 Task: In the Contact  Harper.Jackson@tiffanyandco.com, Create email and send with subject: 'A Glimpse into the Future: Meet Our Disruptive Offering', and with mail content 'Hello,_x000D_
Unlock your full potential with our game-changing solution. Embrace the possibilities and embark on a journey of growth and success in your industry._x000D_
Regards', attach the document: Business_plan.docx and insert image: visitingcard.jpg. Below Regards, write Instagram and insert the URL: 'www.instagram.com'. Mark checkbox to create task to follow up : In 1 month. Logged in from softage.4@softage.net
Action: Mouse moved to (80, 67)
Screenshot: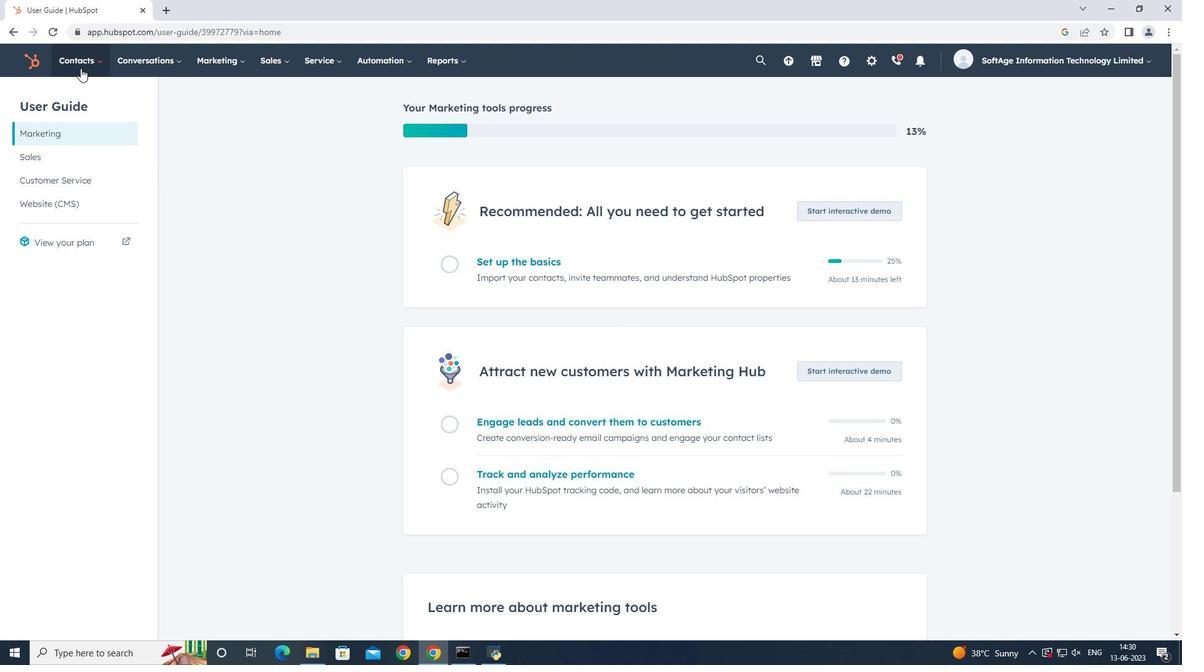 
Action: Mouse pressed left at (80, 67)
Screenshot: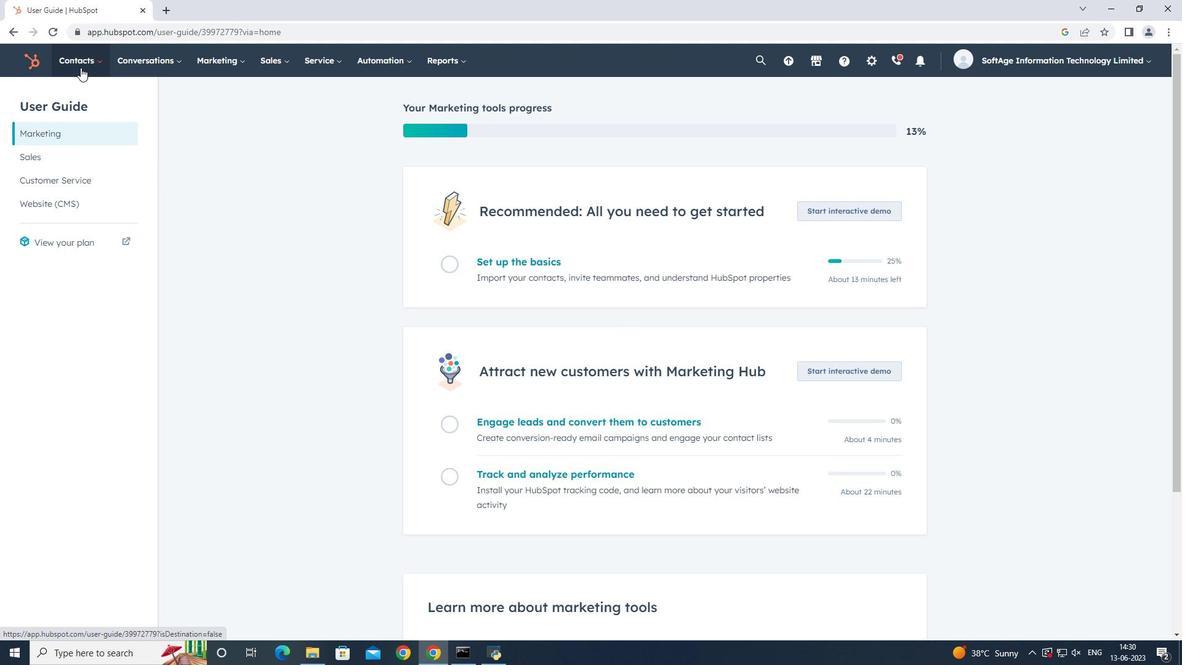 
Action: Mouse moved to (83, 93)
Screenshot: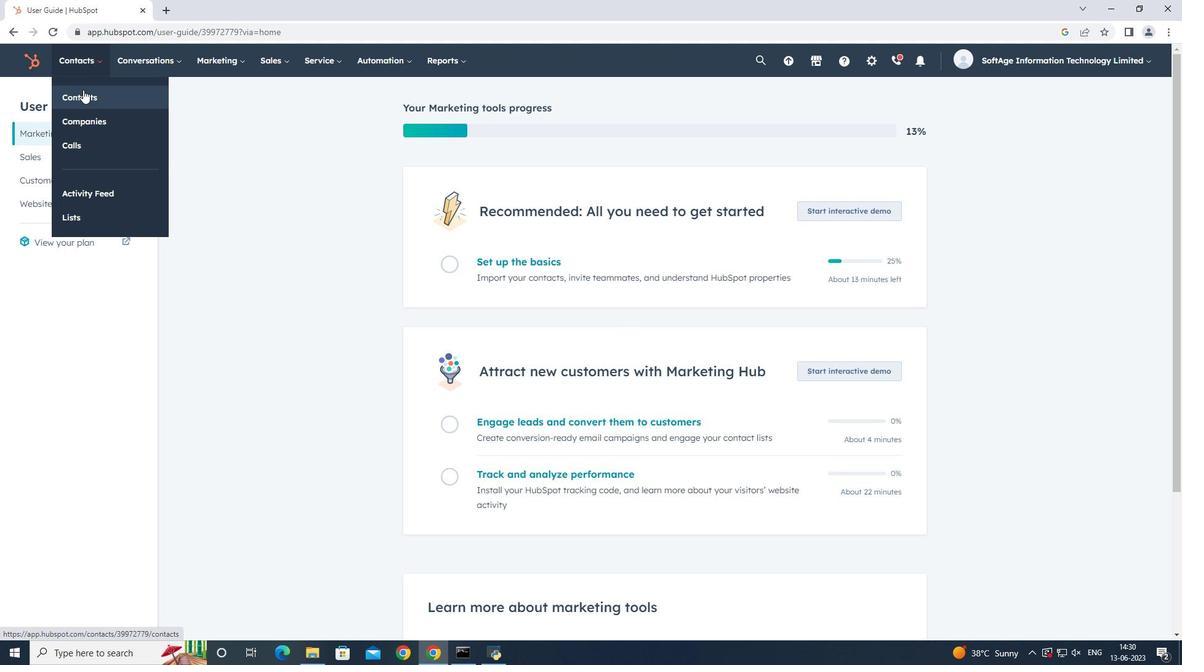 
Action: Mouse pressed left at (83, 93)
Screenshot: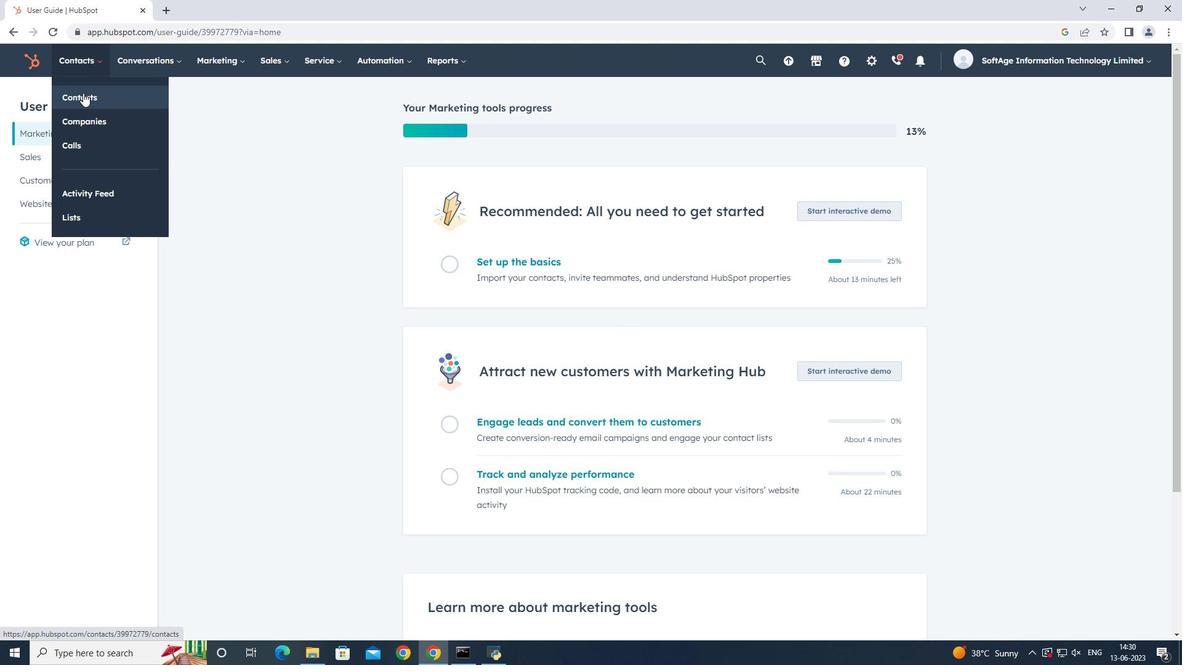 
Action: Mouse moved to (108, 200)
Screenshot: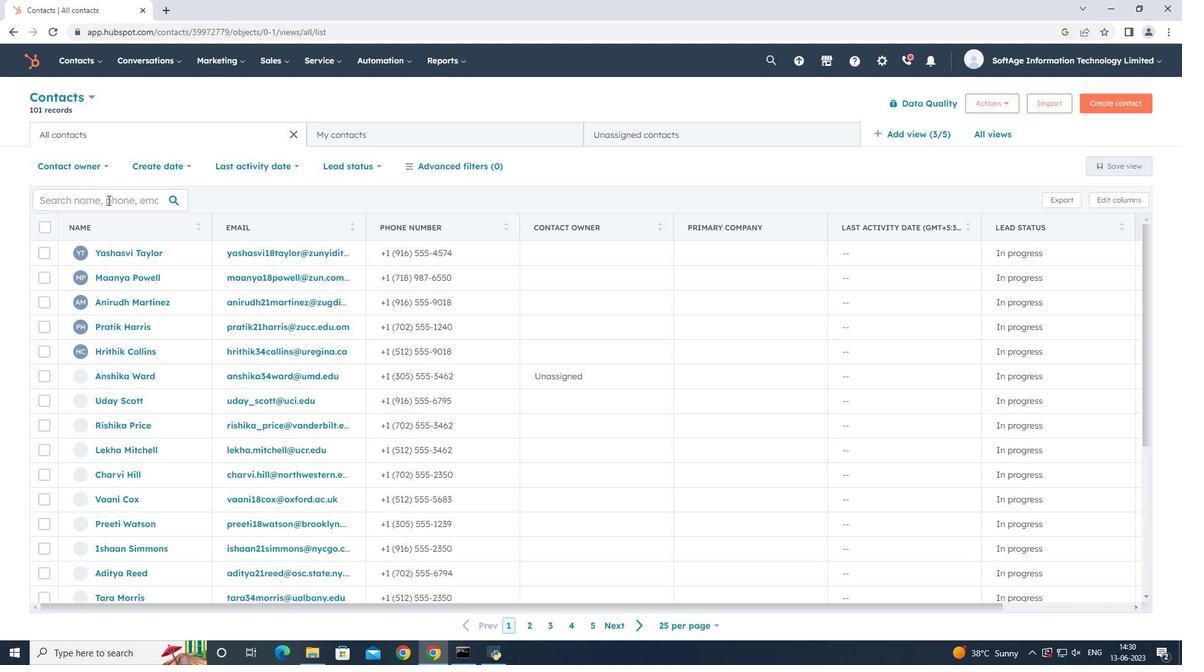 
Action: Mouse pressed left at (108, 200)
Screenshot: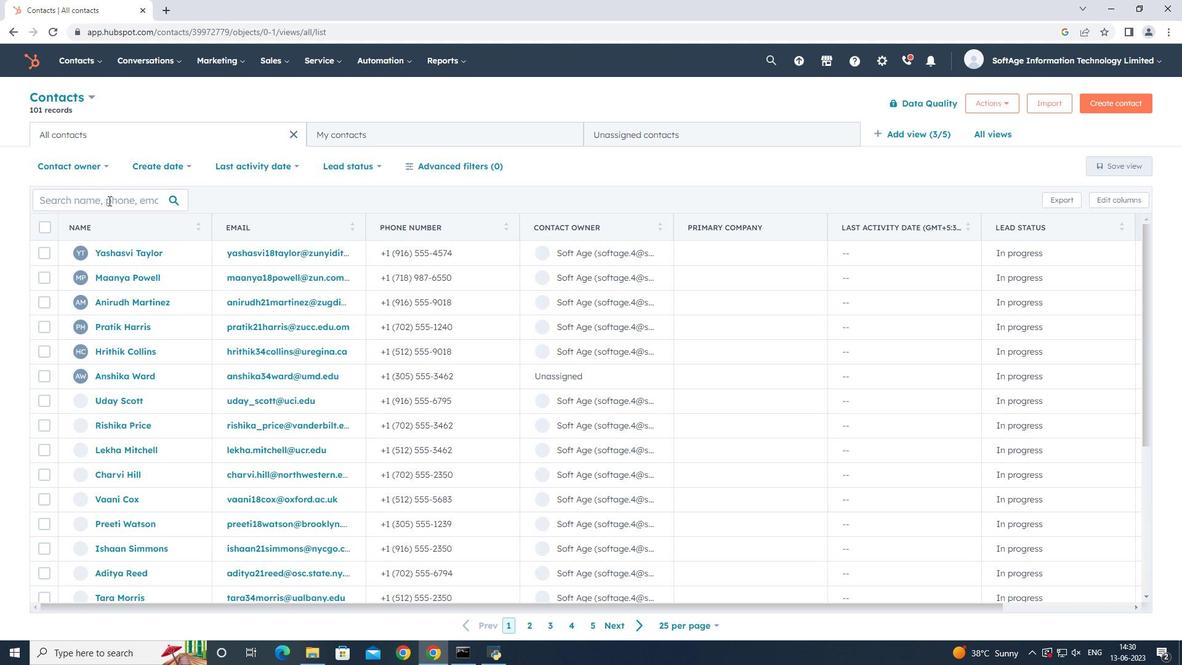 
Action: Mouse moved to (104, 202)
Screenshot: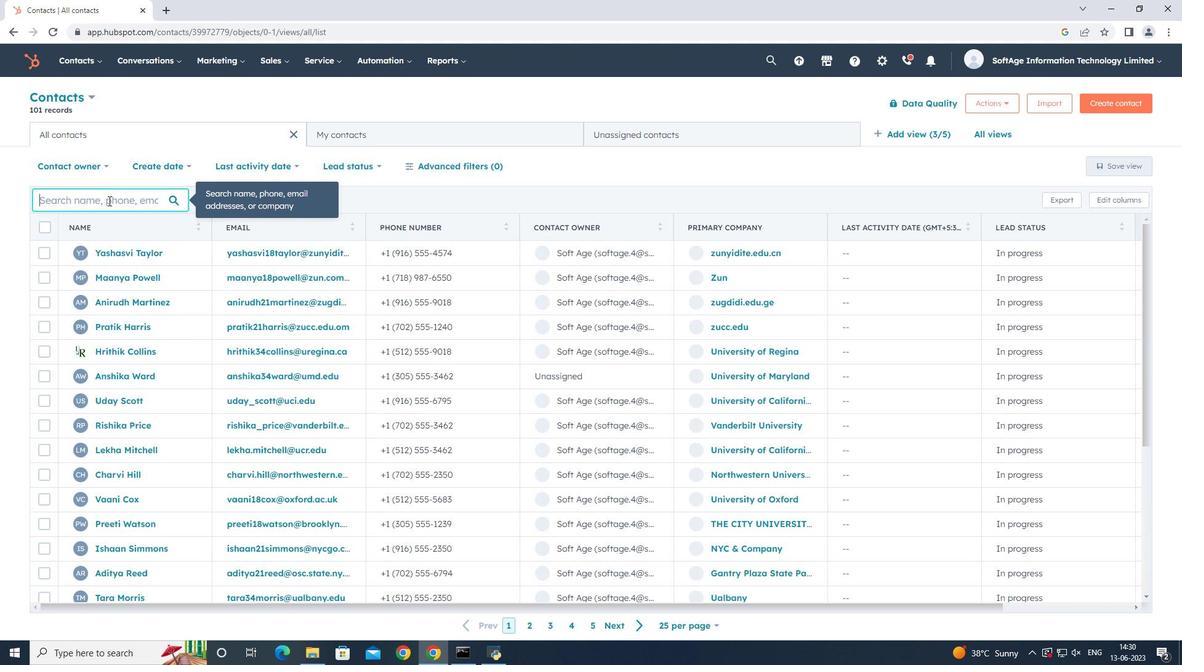 
Action: Key pressed <Key.shift>Harper
Screenshot: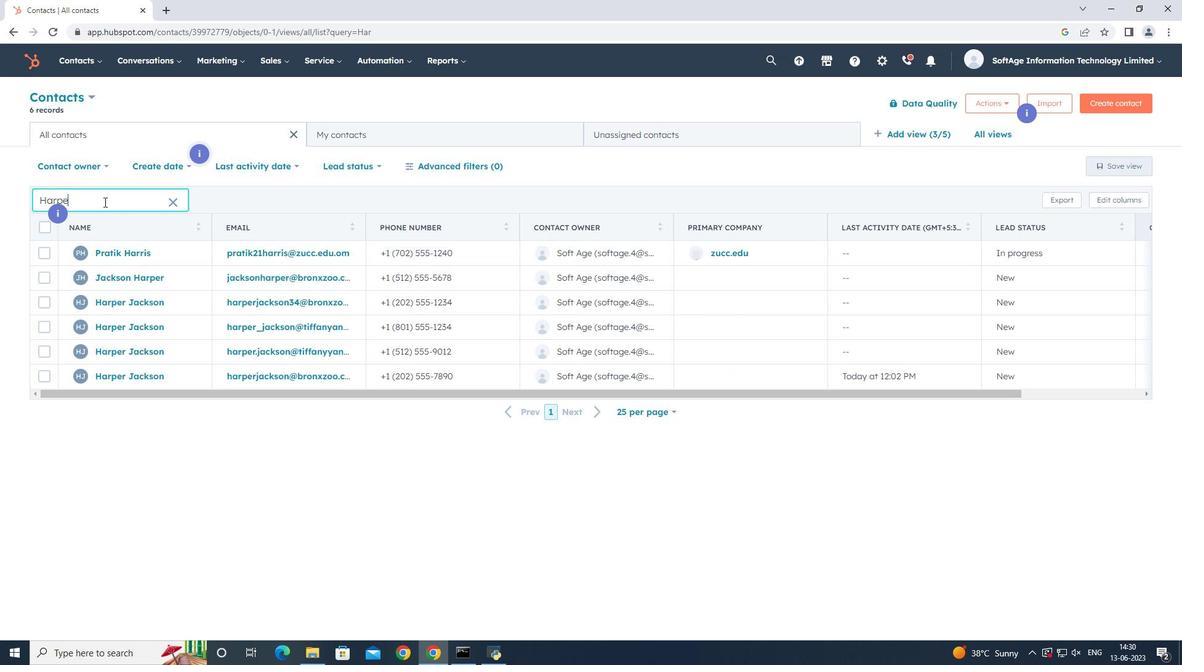 
Action: Mouse moved to (121, 325)
Screenshot: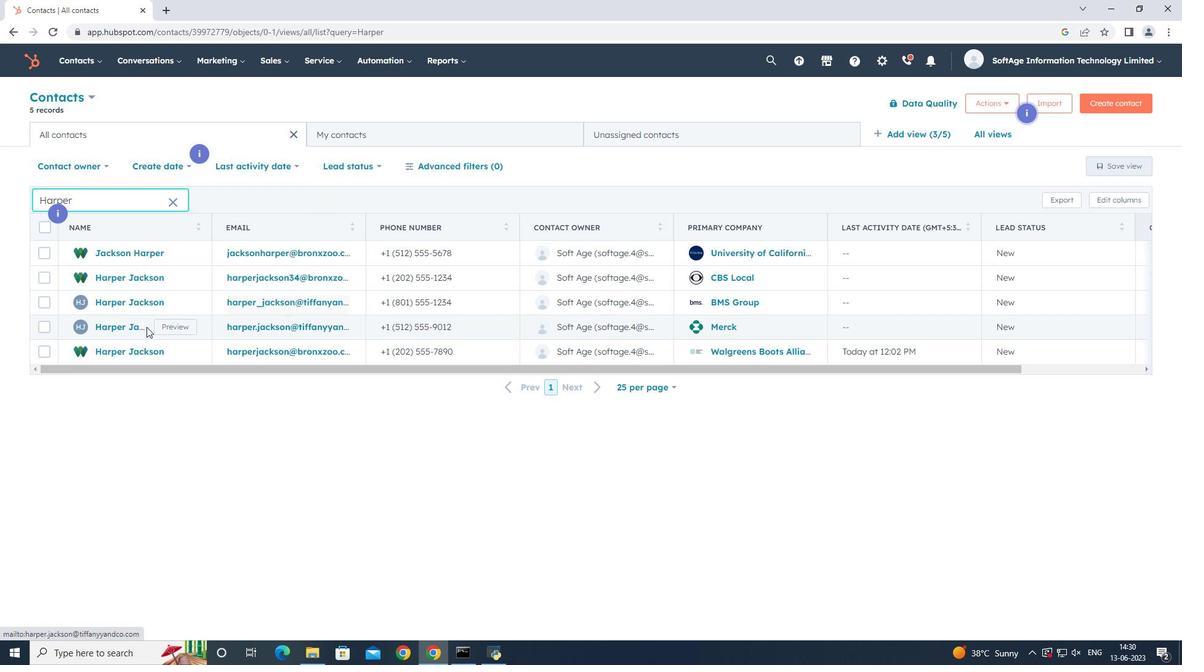 
Action: Mouse pressed left at (121, 325)
Screenshot: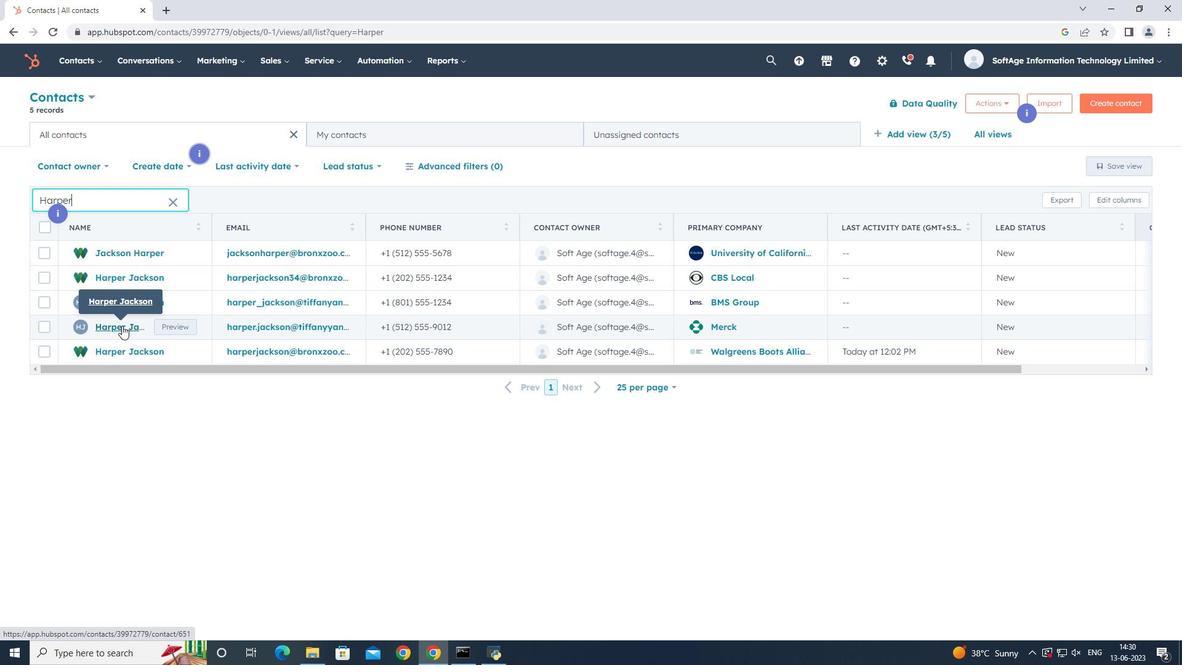 
Action: Mouse moved to (89, 200)
Screenshot: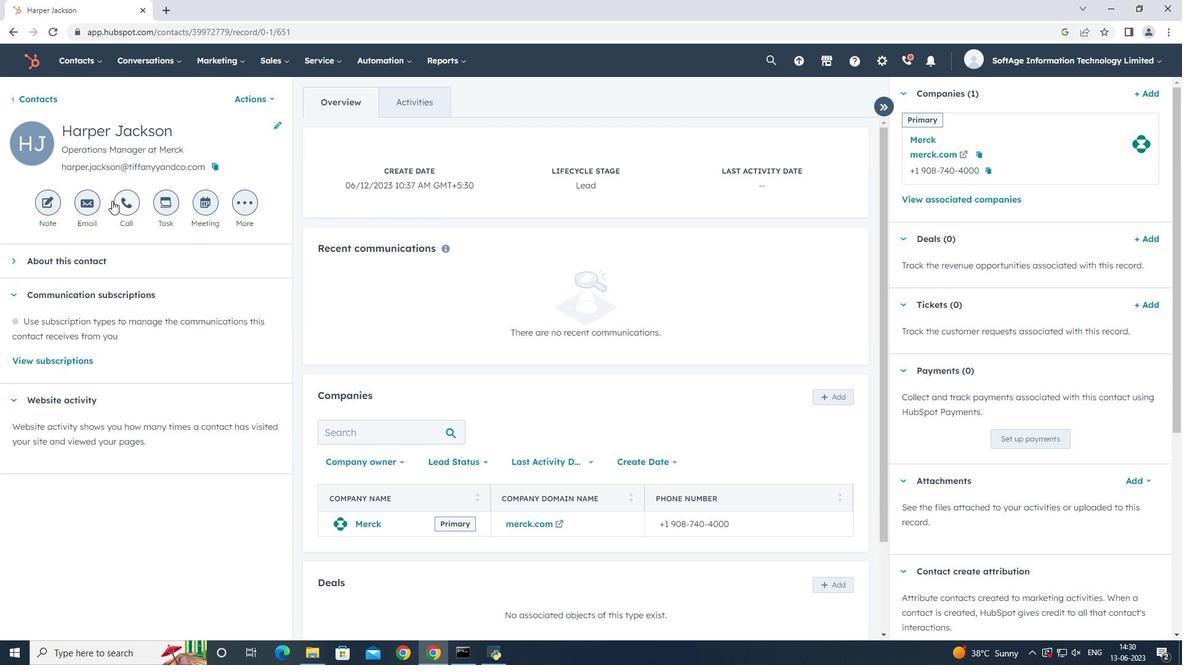 
Action: Mouse pressed left at (89, 200)
Screenshot: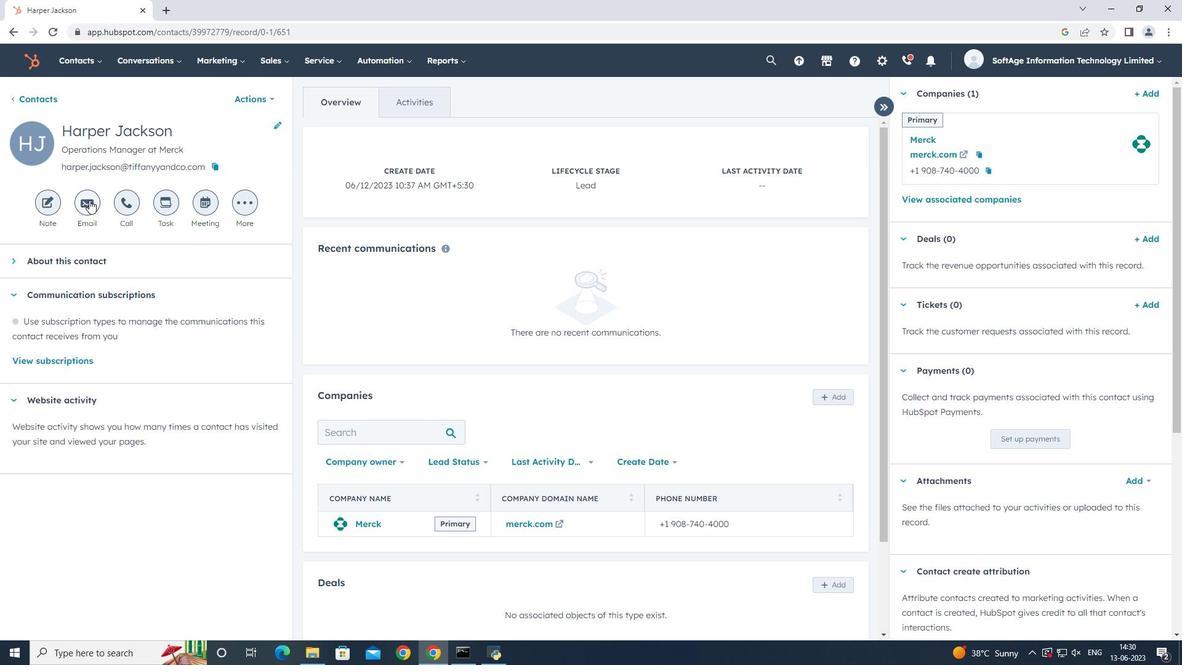 
Action: Mouse moved to (603, 435)
Screenshot: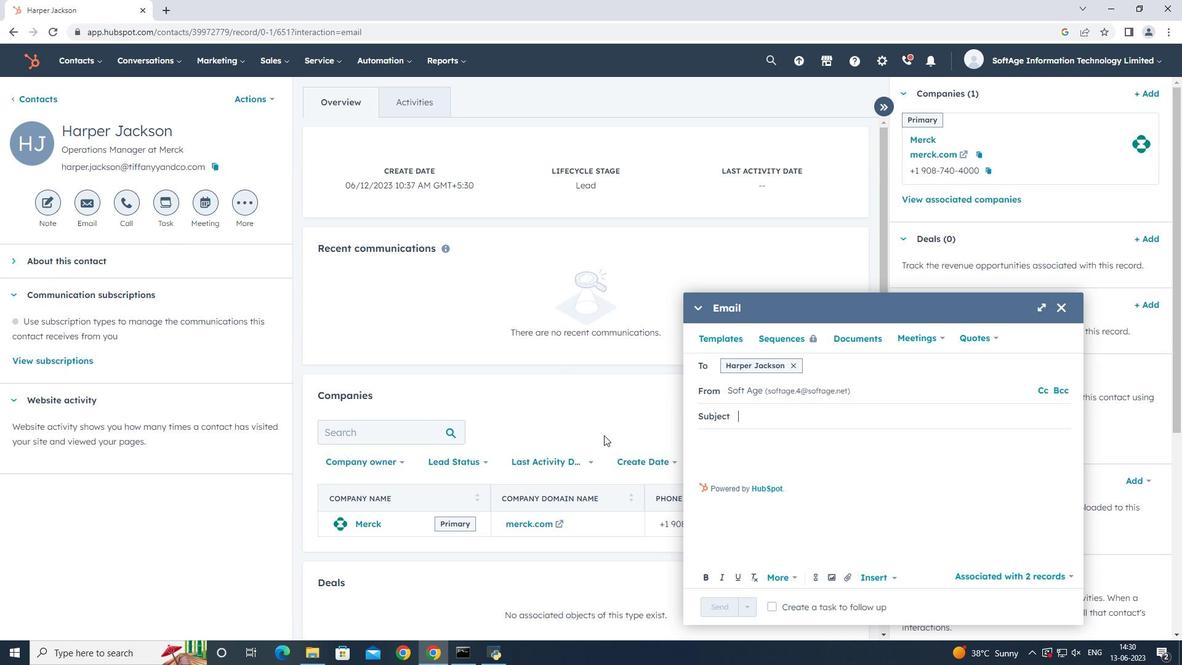 
Action: Key pressed <Key.shift>A<Key.space><Key.shift><Key.shift><Key.shift>Glimpse<Key.space>into<Key.space>the<Key.space><Key.shift>Future<Key.shift_r>:<Key.space><Key.shift_r><Key.shift_r><Key.shift_r><Key.shift_r><Key.shift_r><Key.shift_r><Key.shift_r><Key.shift_r><Key.shift_r><Key.shift_r><Key.shift_r><Key.shift_r>Meet<Key.space><Key.shift_r>Our<Key.space><Key.shift>Disruptive<Key.space><Key.shift_r>Offering
Screenshot: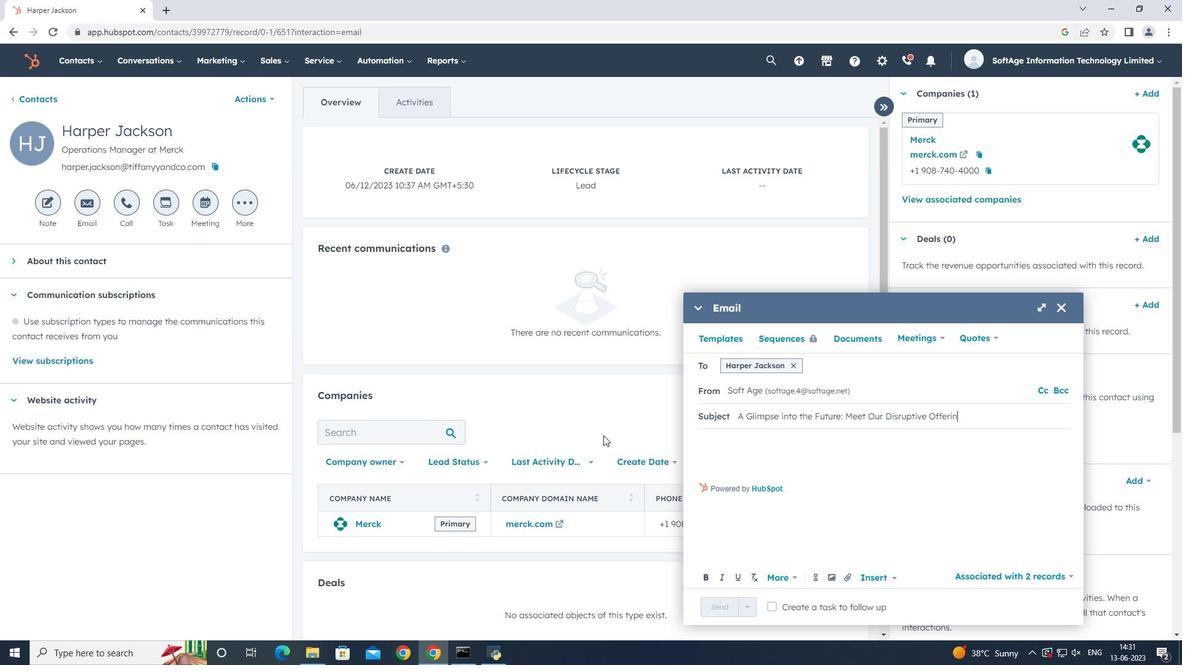 
Action: Mouse moved to (818, 446)
Screenshot: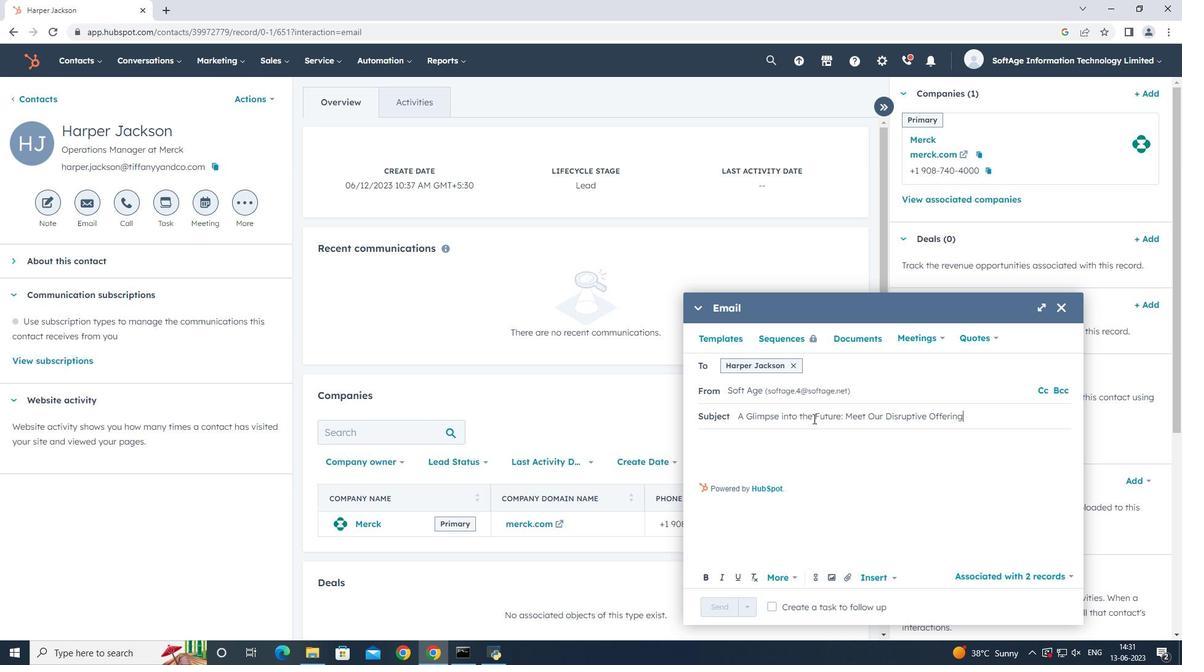 
Action: Mouse pressed left at (818, 446)
Screenshot: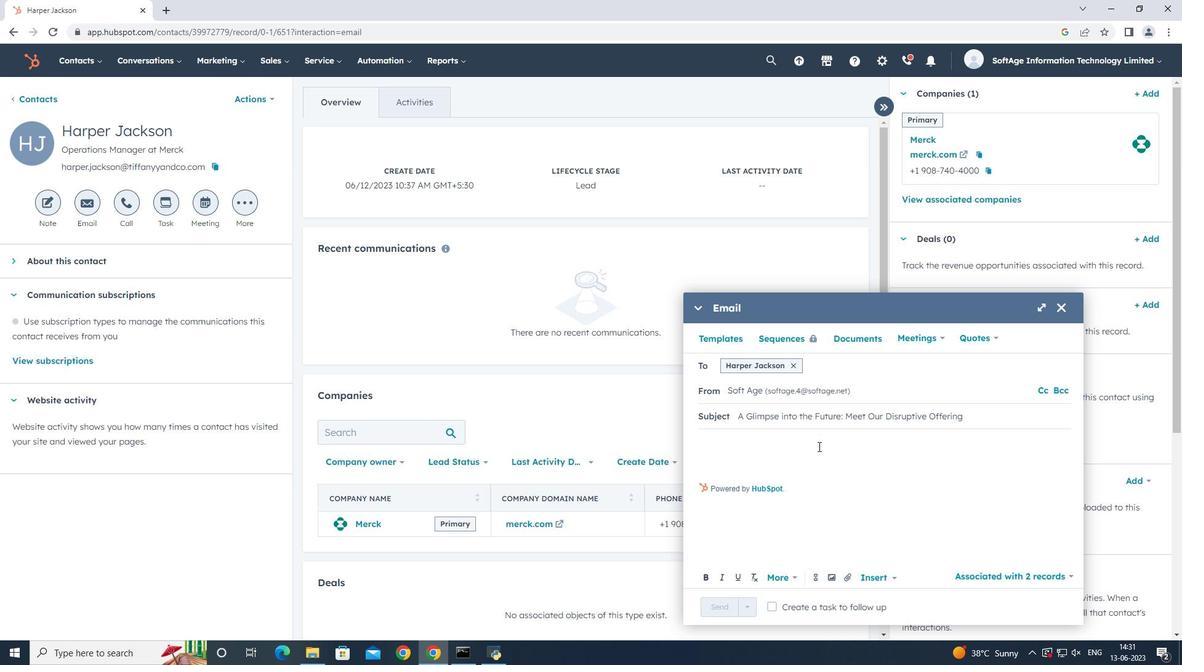 
Action: Mouse moved to (824, 457)
Screenshot: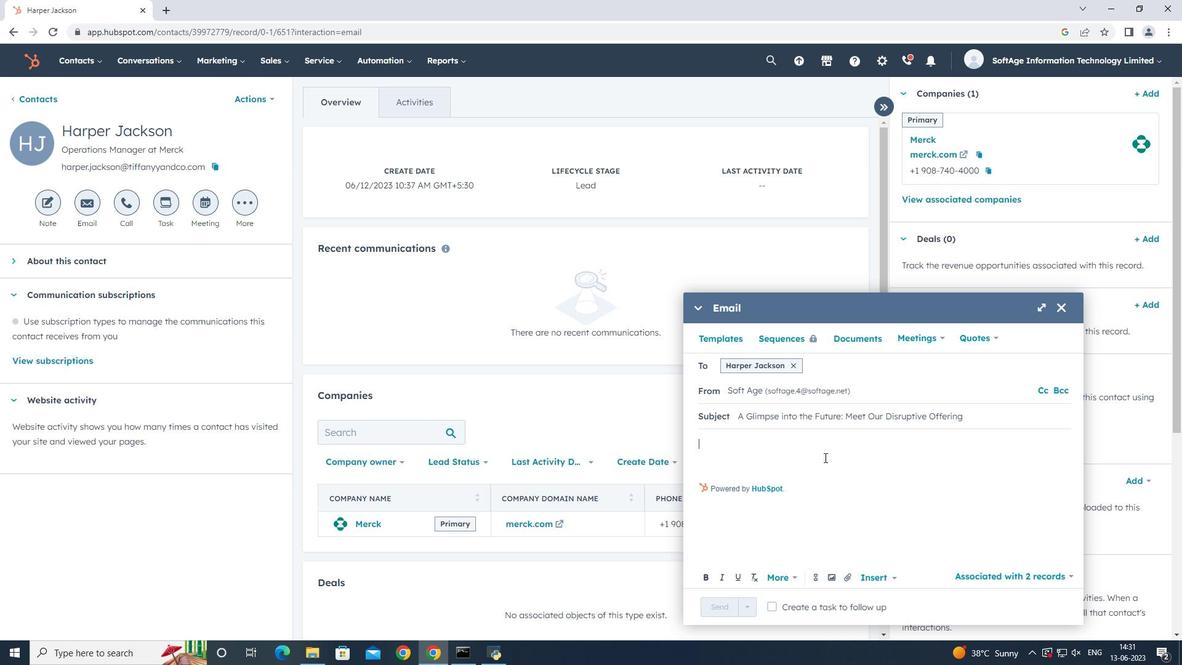 
Action: Key pressed <Key.shift><Key.shift><Key.shift>Hello,<Key.enter><Key.enter><Key.shift><Key.shift><Key.shift>Unlock<Key.space>your<Key.space>full<Key.space>potential<Key.space>with<Key.space>our<Key.space>game-changing<Key.space><Key.space><Key.space><Key.space><Key.space><Key.backspace><Key.backspace><Key.backspace><Key.backspace>solution.<Key.space><Key.shift>Embrace<Key.space>the<Key.space>possibilities<Key.space>and<Key.space>embark<Key.space>on<Key.space>a<Key.space>journey<Key.space>of<Key.space>growth<Key.space>and<Key.space>success<Key.space>in<Key.space>your<Key.space>industry.
Screenshot: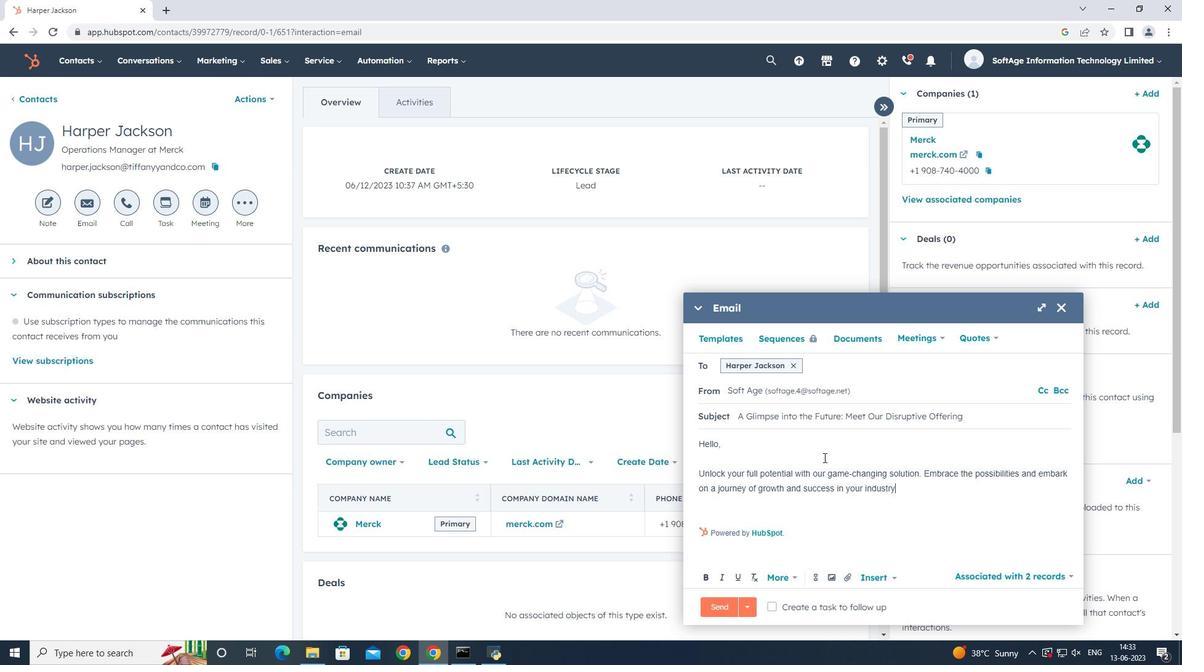 
Action: Mouse moved to (864, 463)
Screenshot: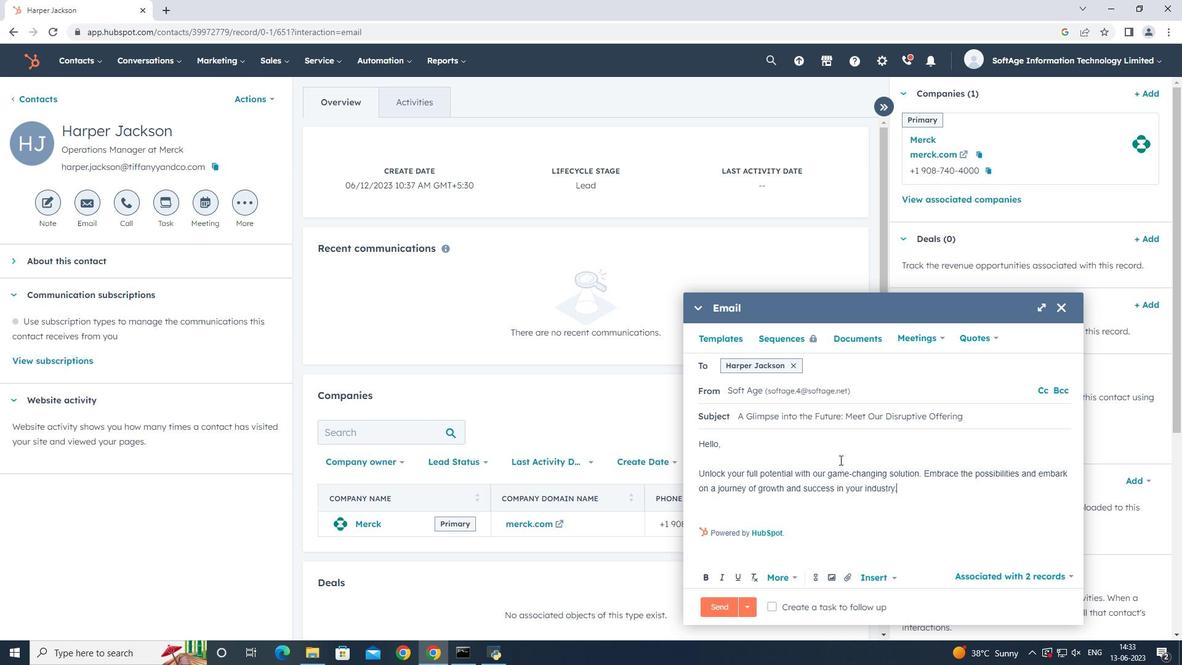 
Action: Key pressed <Key.enter><Key.enter>
Screenshot: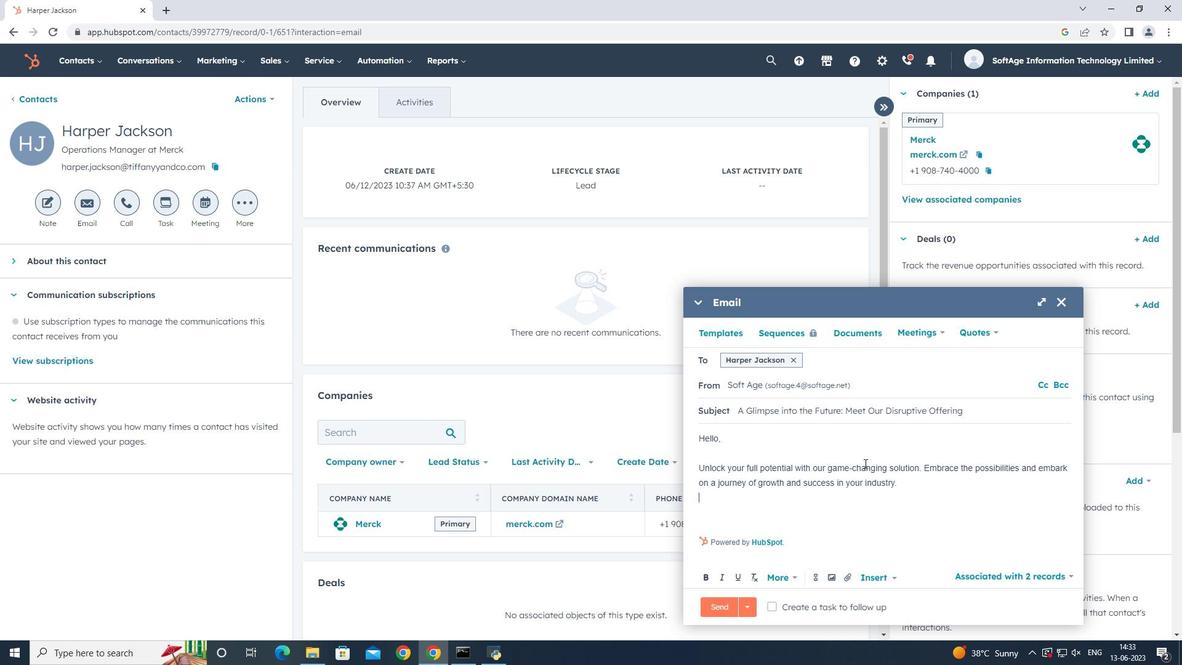 
Action: Mouse moved to (907, 527)
Screenshot: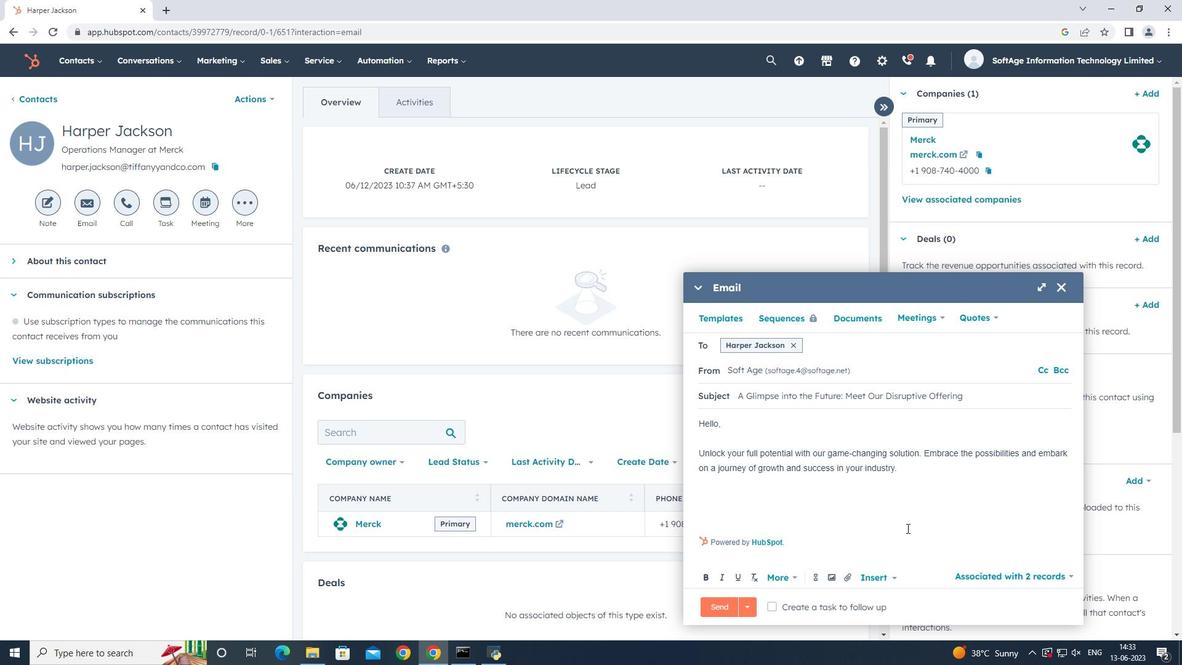 
Action: Key pressed <Key.shift><Key.shift><Key.shift><Key.shift>Regards,
Screenshot: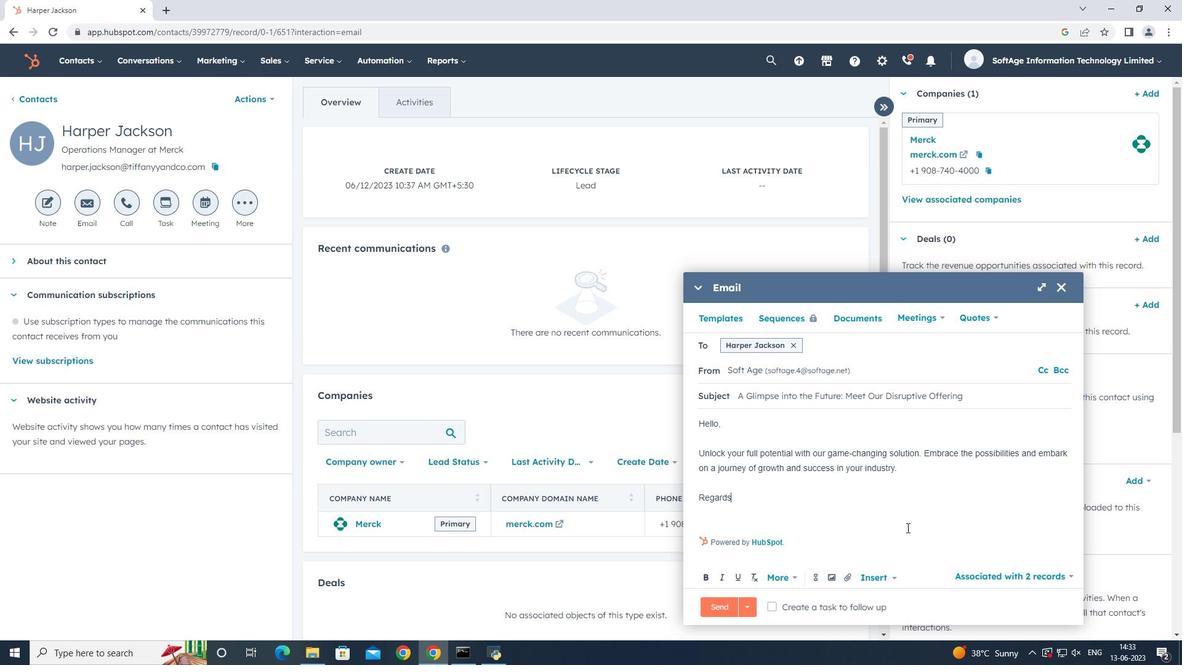 
Action: Mouse moved to (847, 578)
Screenshot: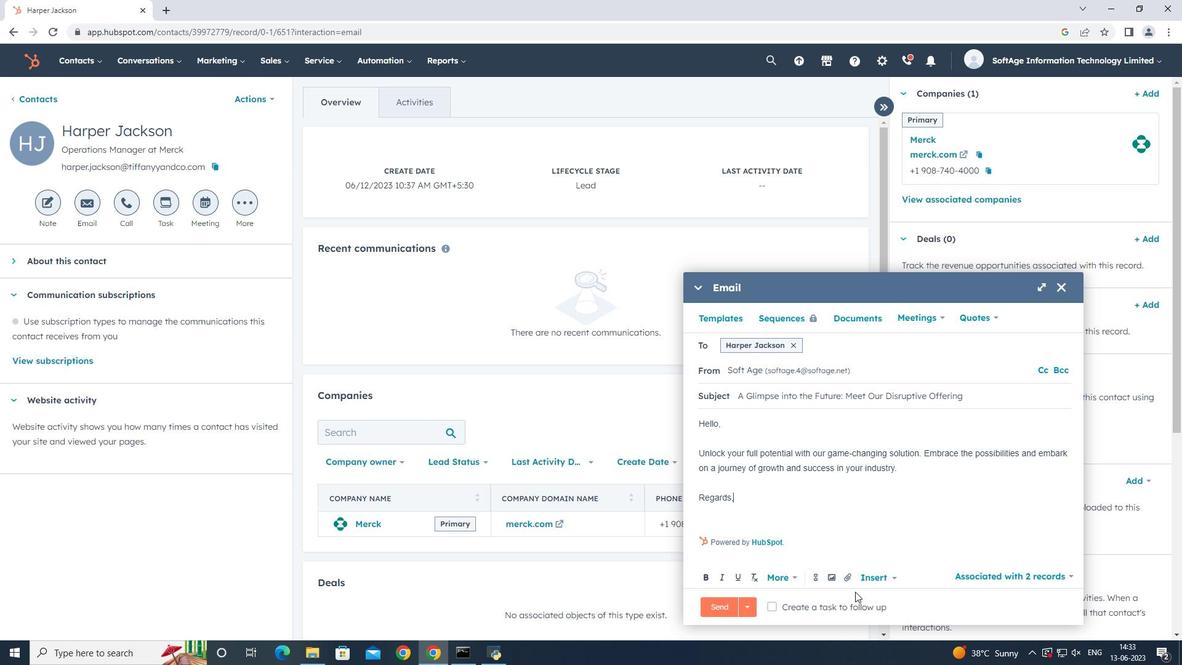 
Action: Mouse pressed left at (847, 578)
Screenshot: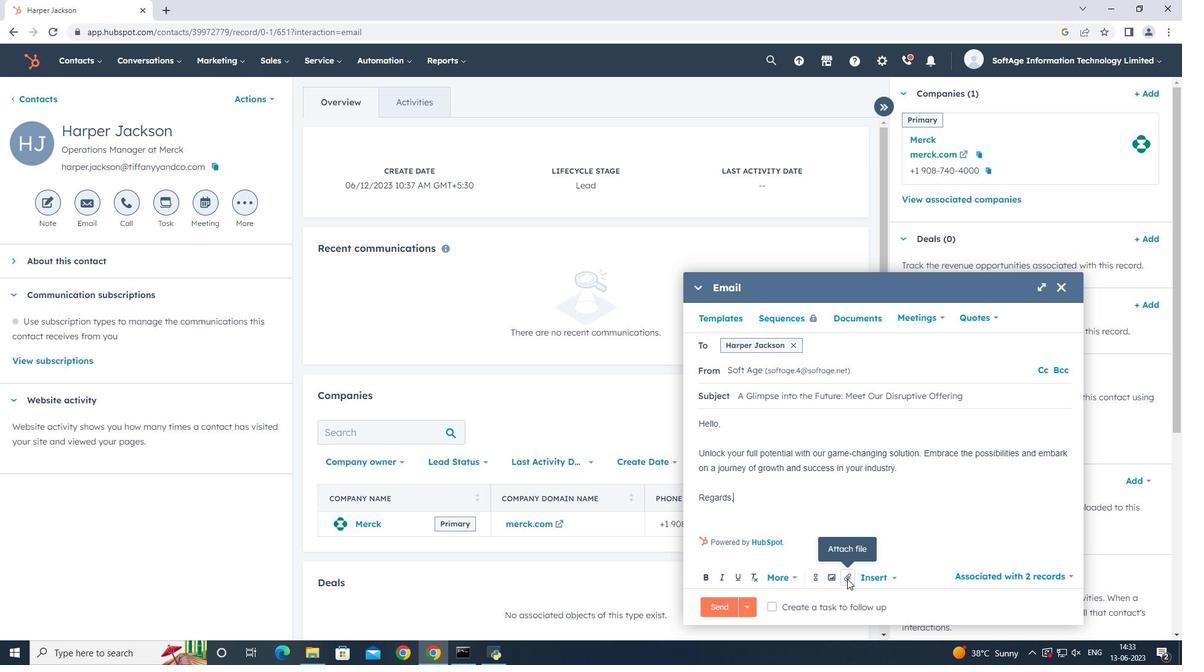 
Action: Mouse moved to (884, 537)
Screenshot: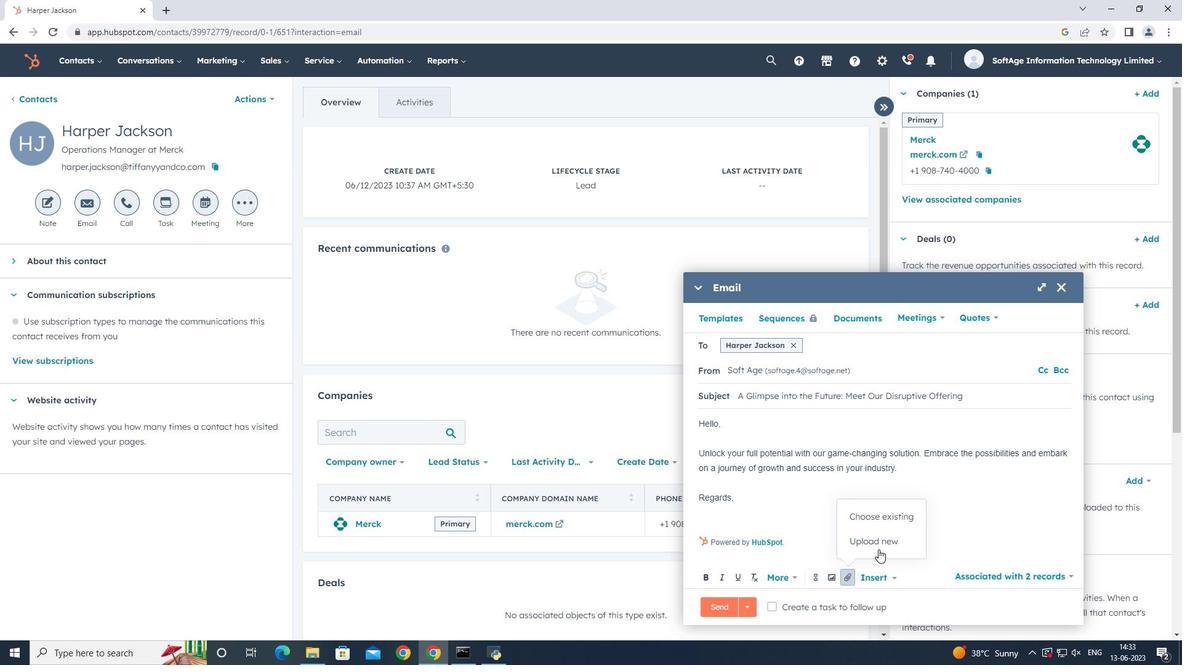 
Action: Mouse pressed left at (884, 537)
Screenshot: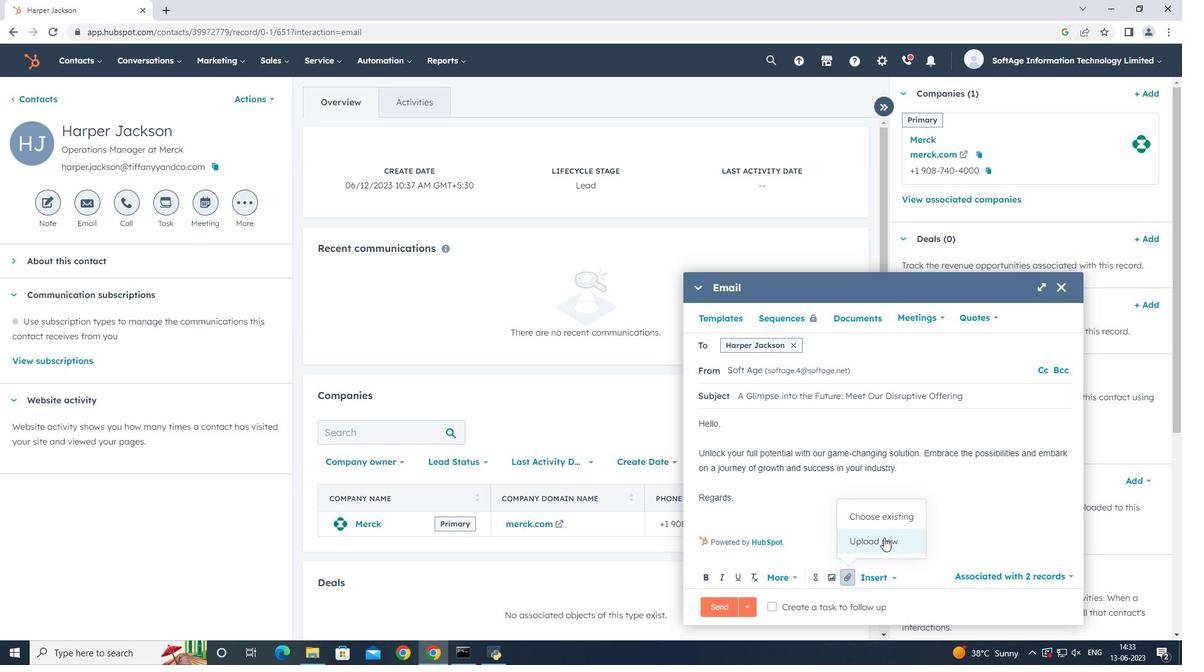 
Action: Mouse moved to (219, 121)
Screenshot: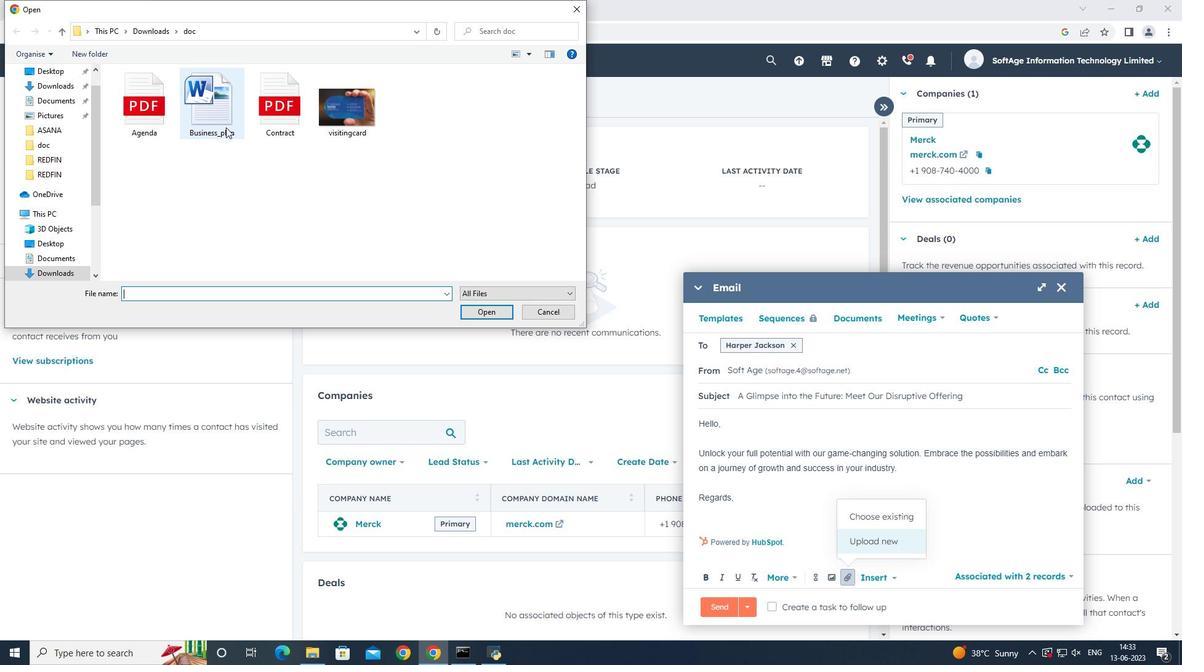 
Action: Mouse pressed left at (219, 121)
Screenshot: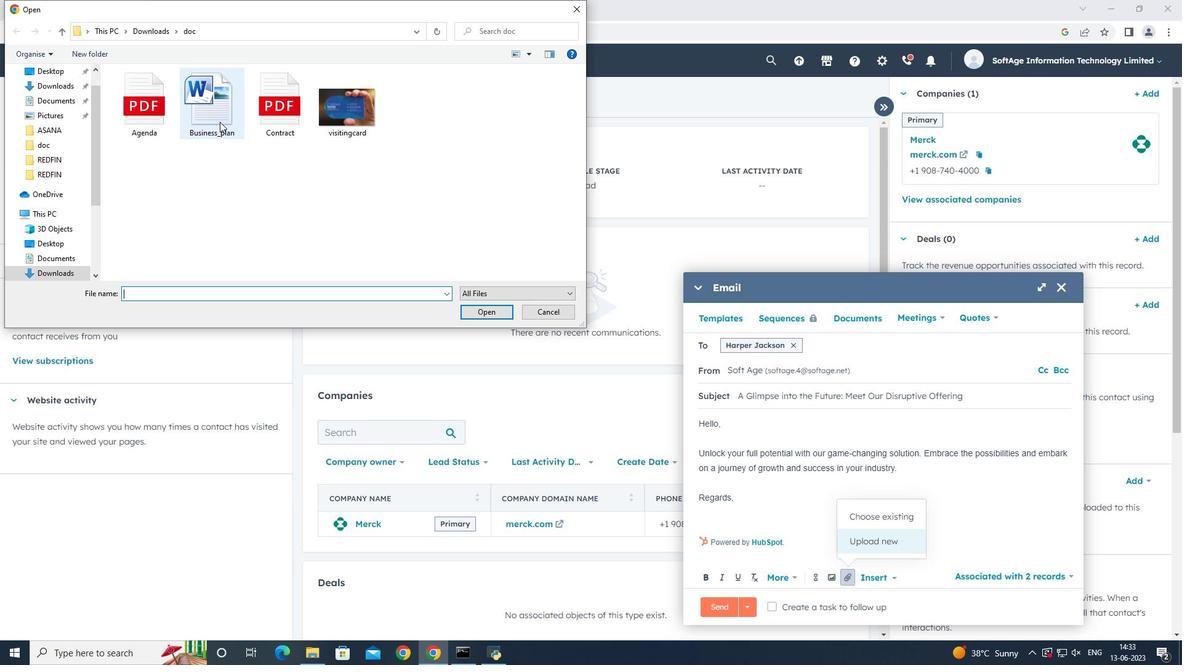 
Action: Mouse pressed left at (219, 121)
Screenshot: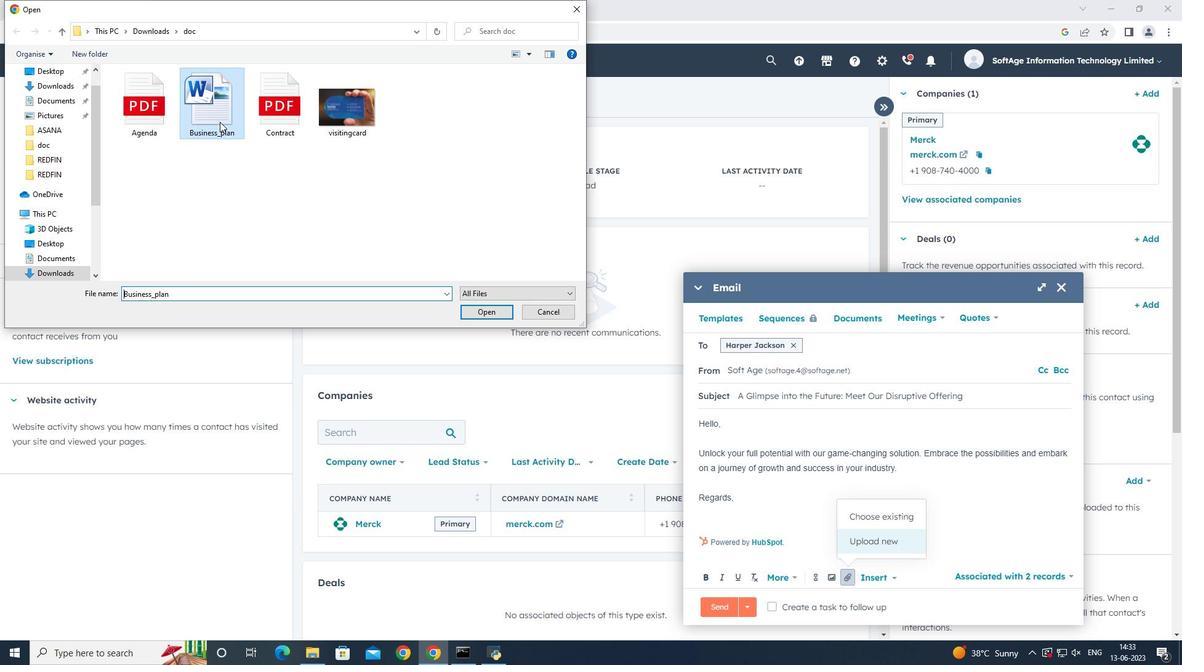 
Action: Mouse moved to (832, 547)
Screenshot: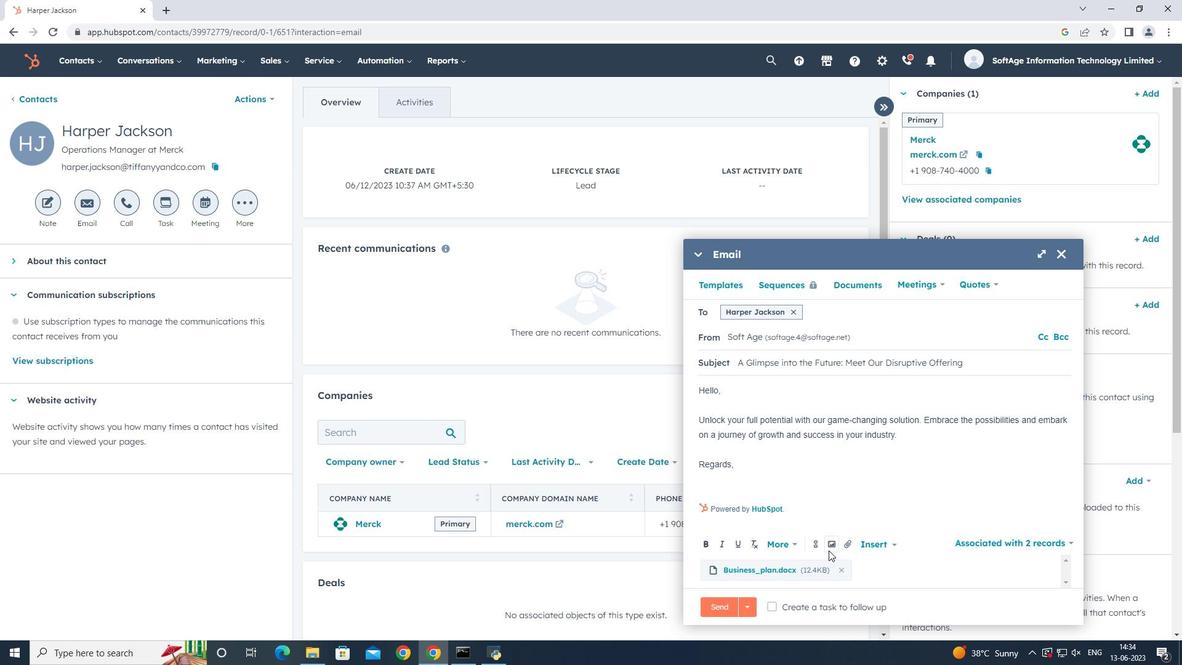
Action: Mouse pressed left at (832, 547)
Screenshot: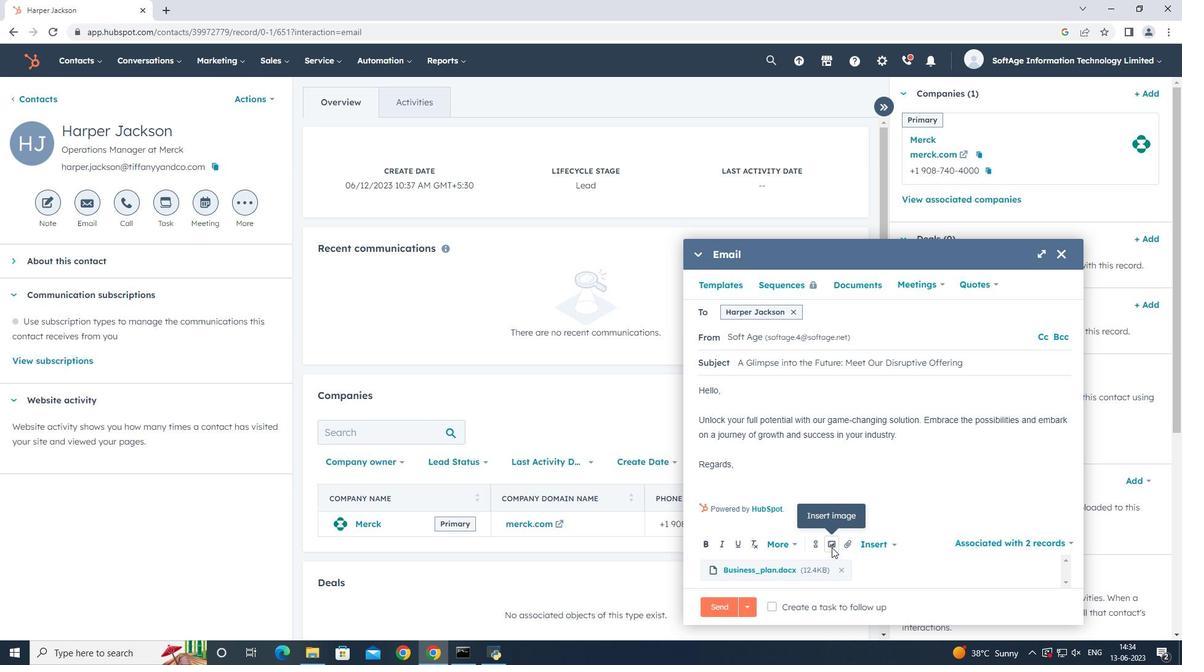 
Action: Mouse moved to (835, 503)
Screenshot: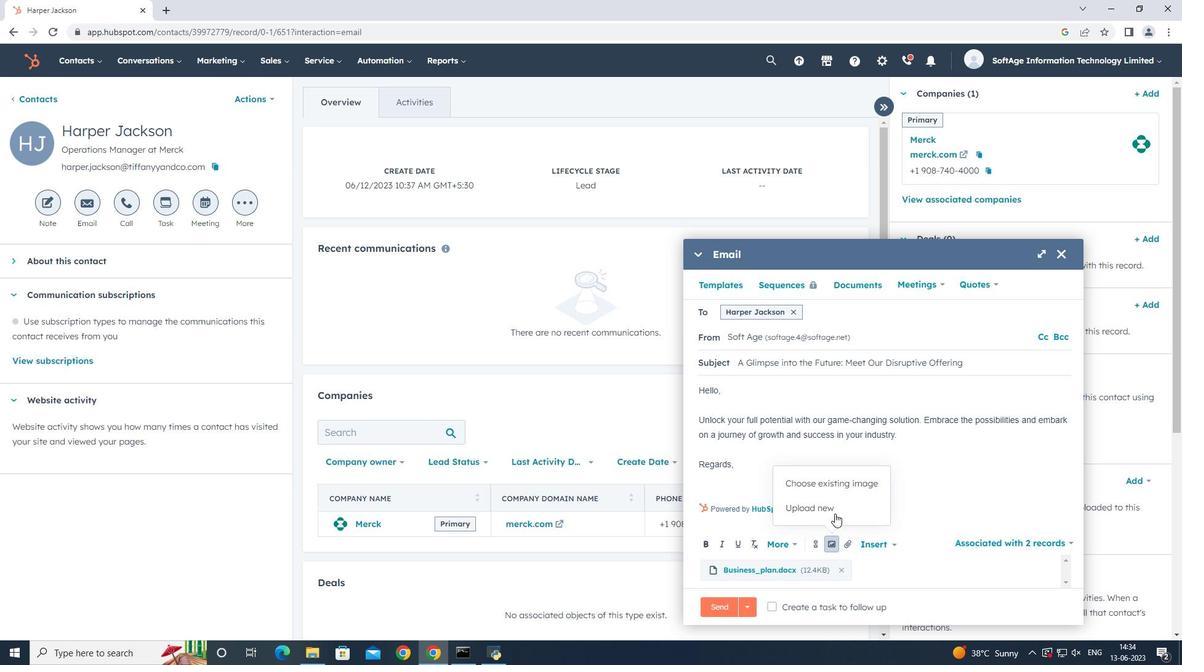 
Action: Mouse pressed left at (835, 503)
Screenshot: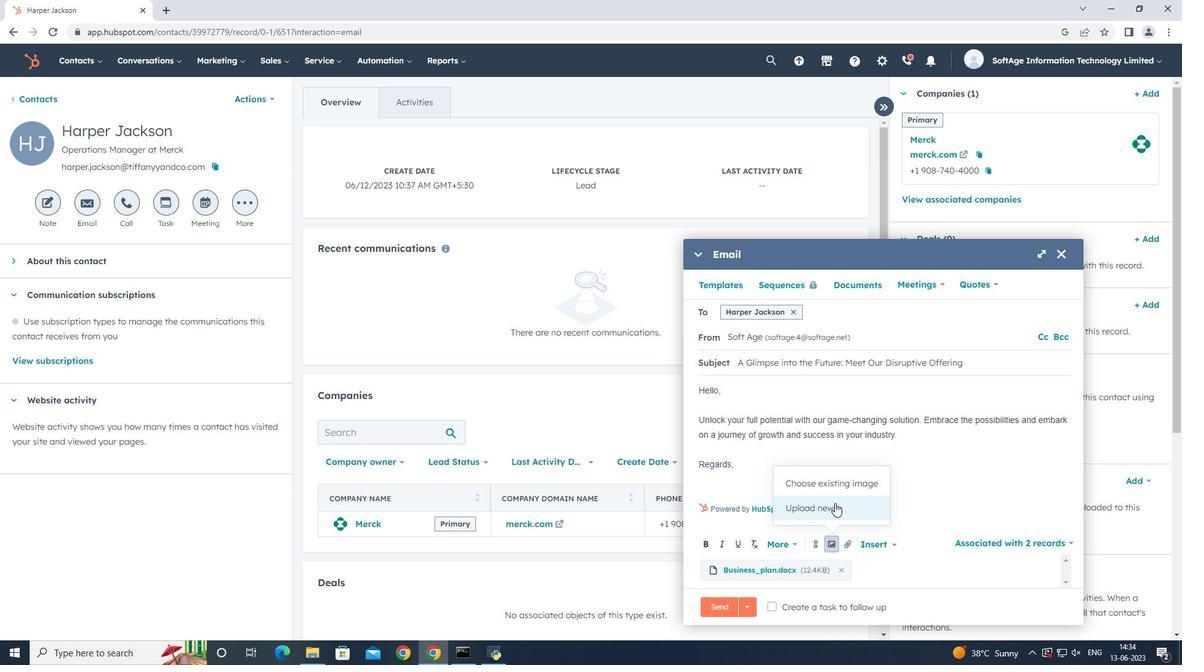 
Action: Mouse moved to (121, 123)
Screenshot: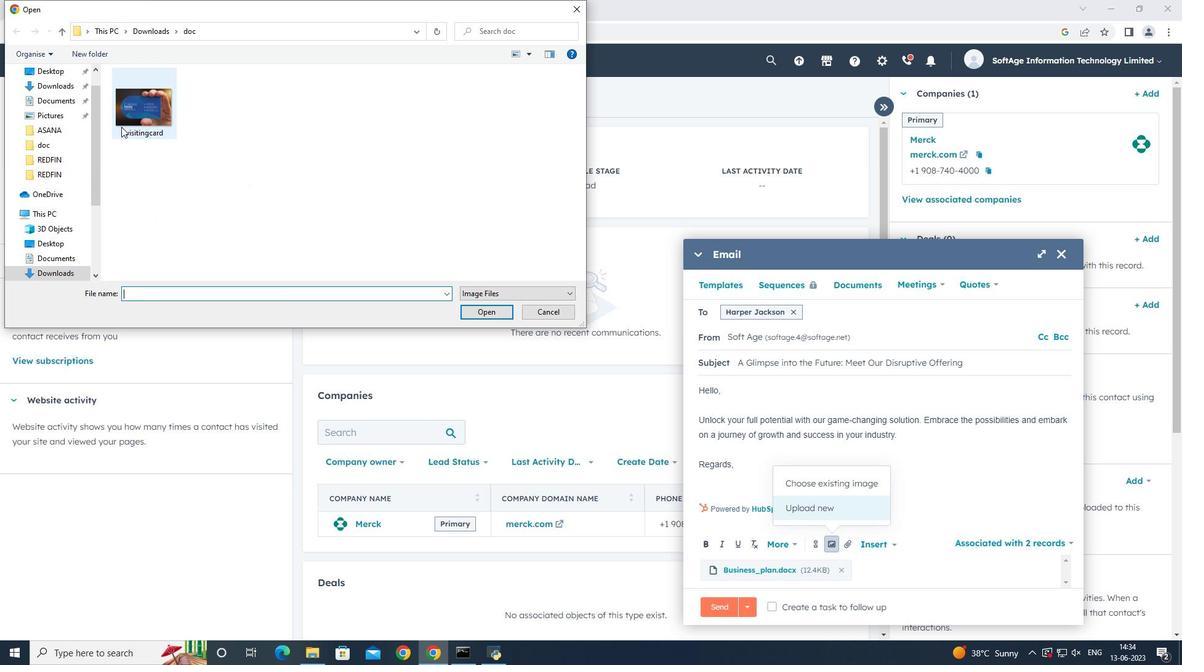 
Action: Mouse pressed left at (121, 123)
Screenshot: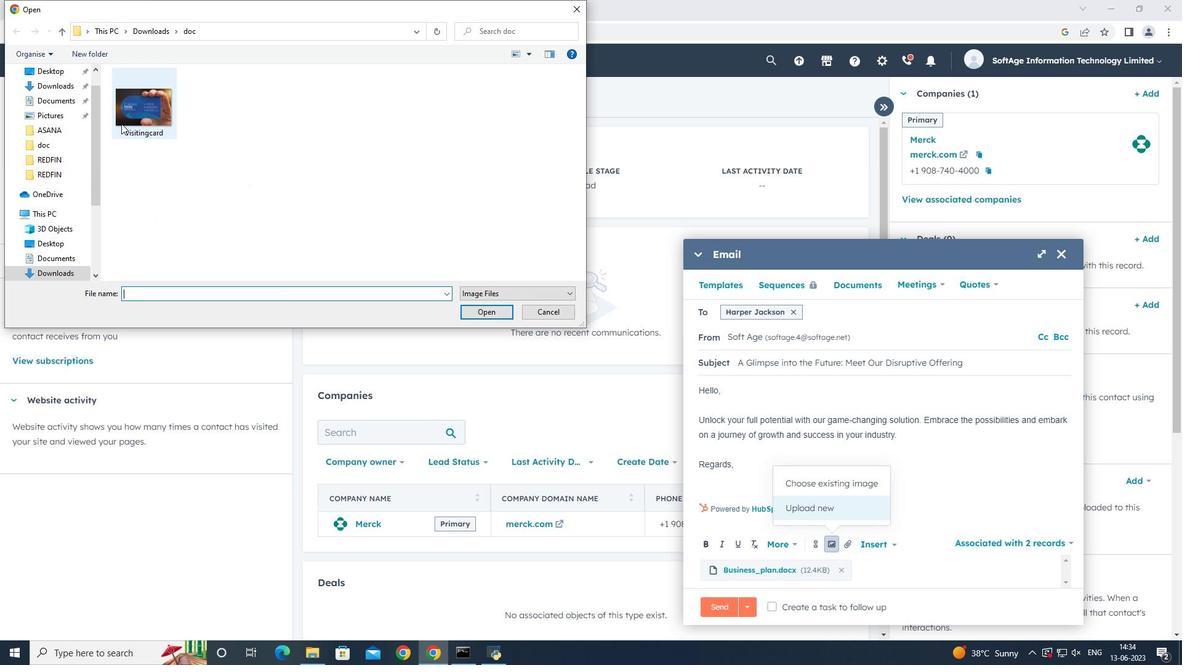 
Action: Mouse pressed left at (121, 123)
Screenshot: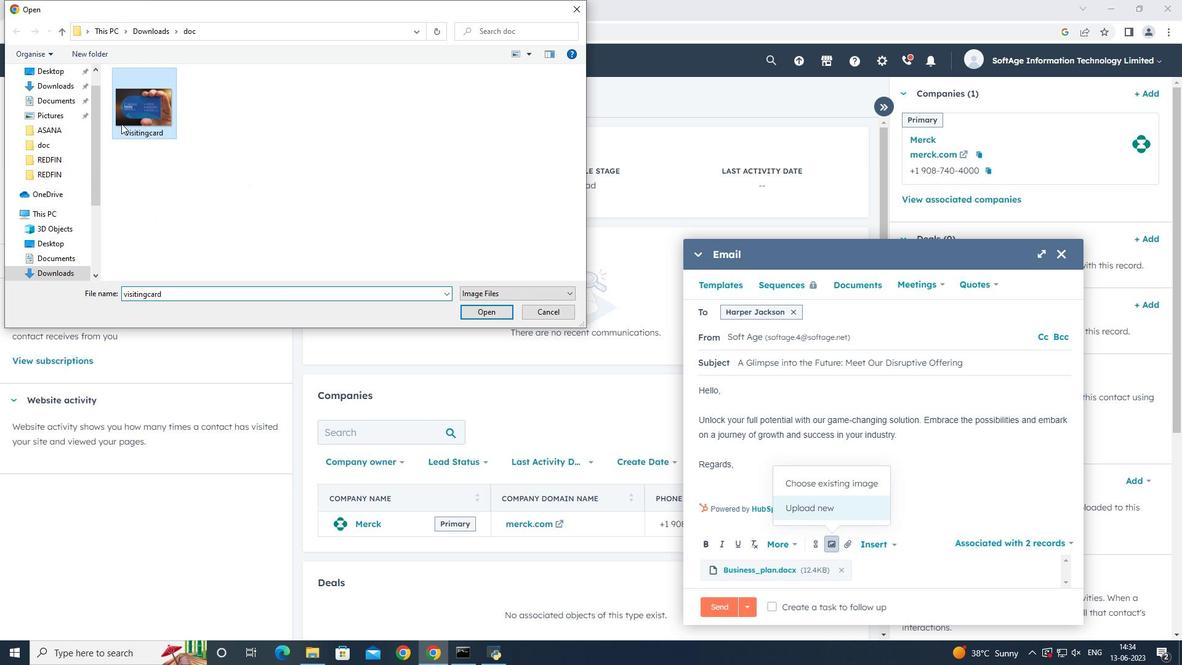 
Action: Mouse moved to (768, 338)
Screenshot: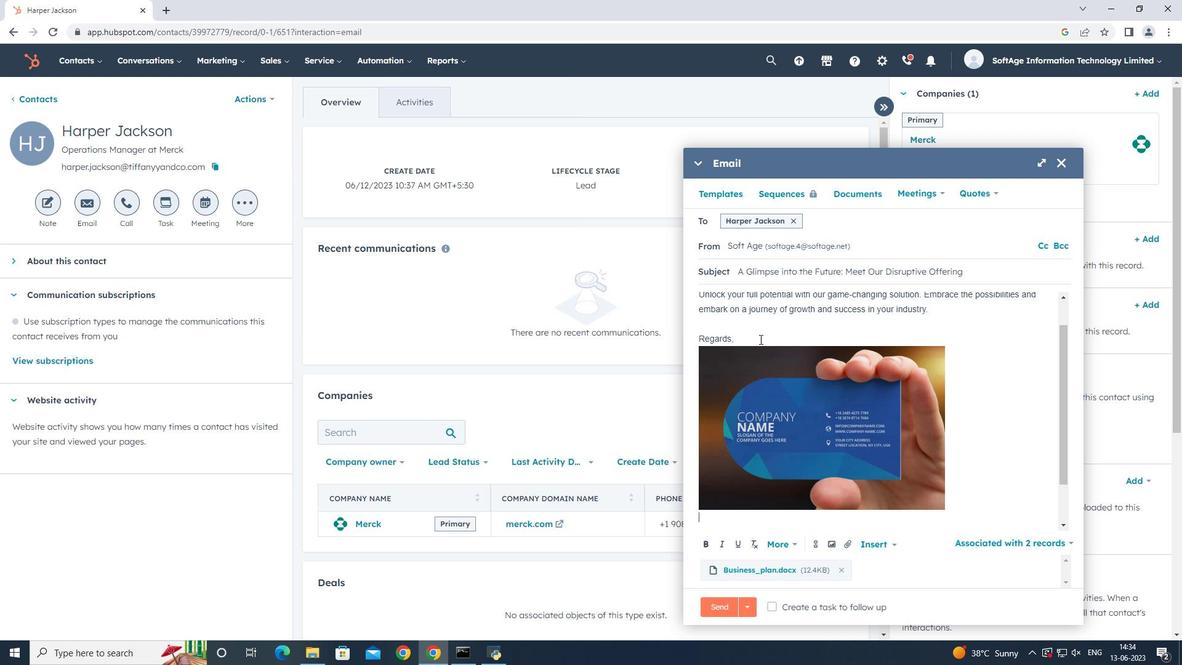 
Action: Mouse pressed left at (768, 338)
Screenshot: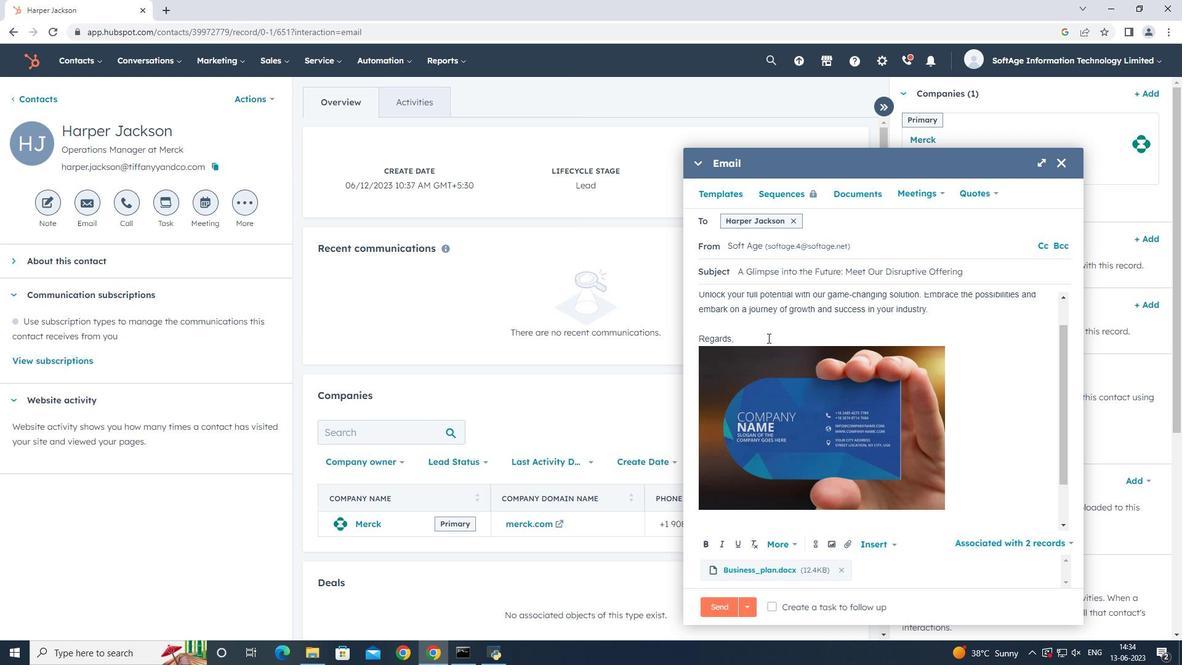 
Action: Mouse moved to (768, 338)
Screenshot: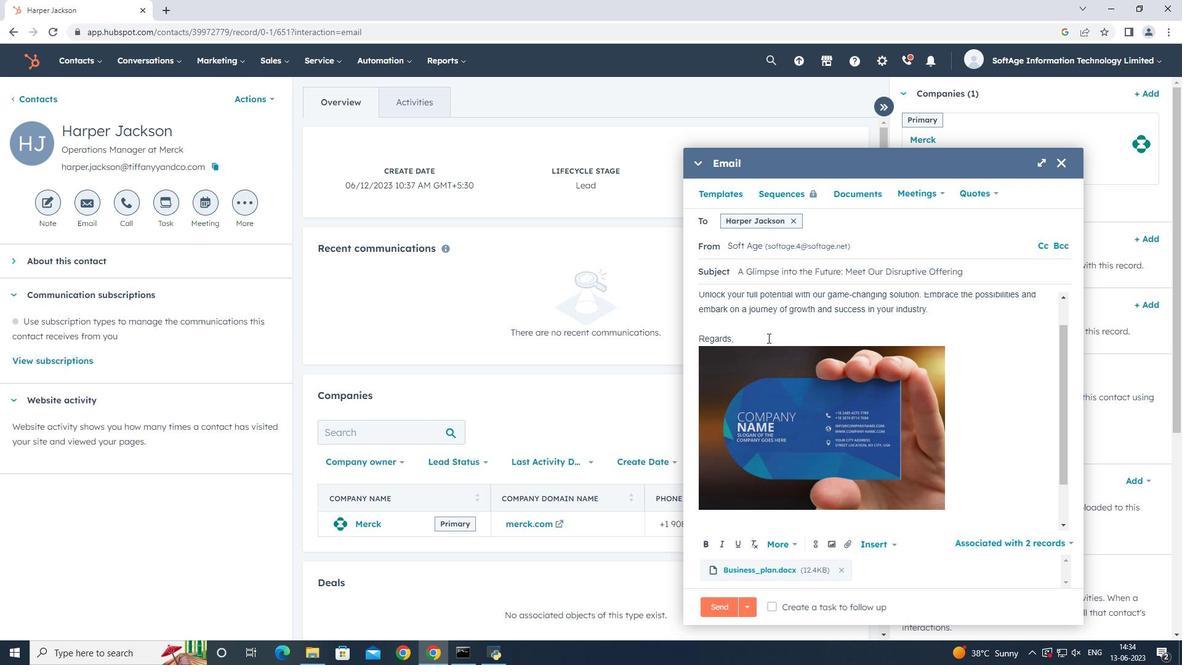 
Action: Key pressed <Key.enter><Key.shift_r><Key.shift_r><Key.shift_r><Key.shift_r><Key.shift_r><Key.shift_r><Key.shift_r><Key.shift_r>Instagram,<Key.backspace>
Screenshot: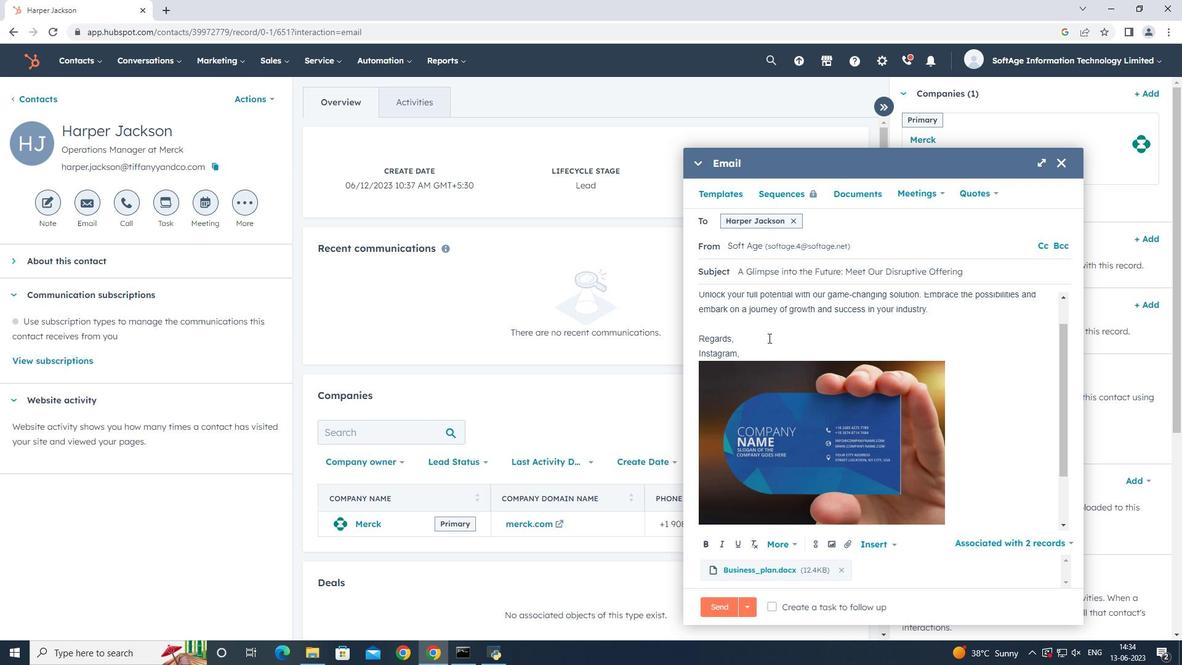 
Action: Mouse moved to (817, 543)
Screenshot: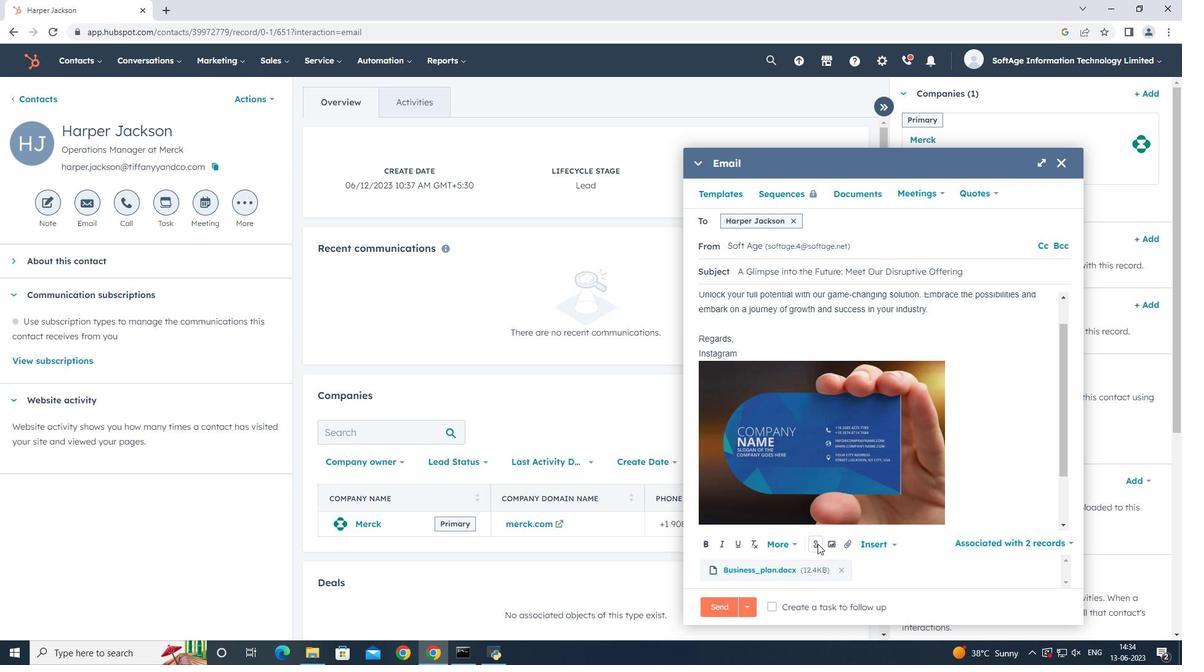 
Action: Mouse pressed left at (817, 543)
Screenshot: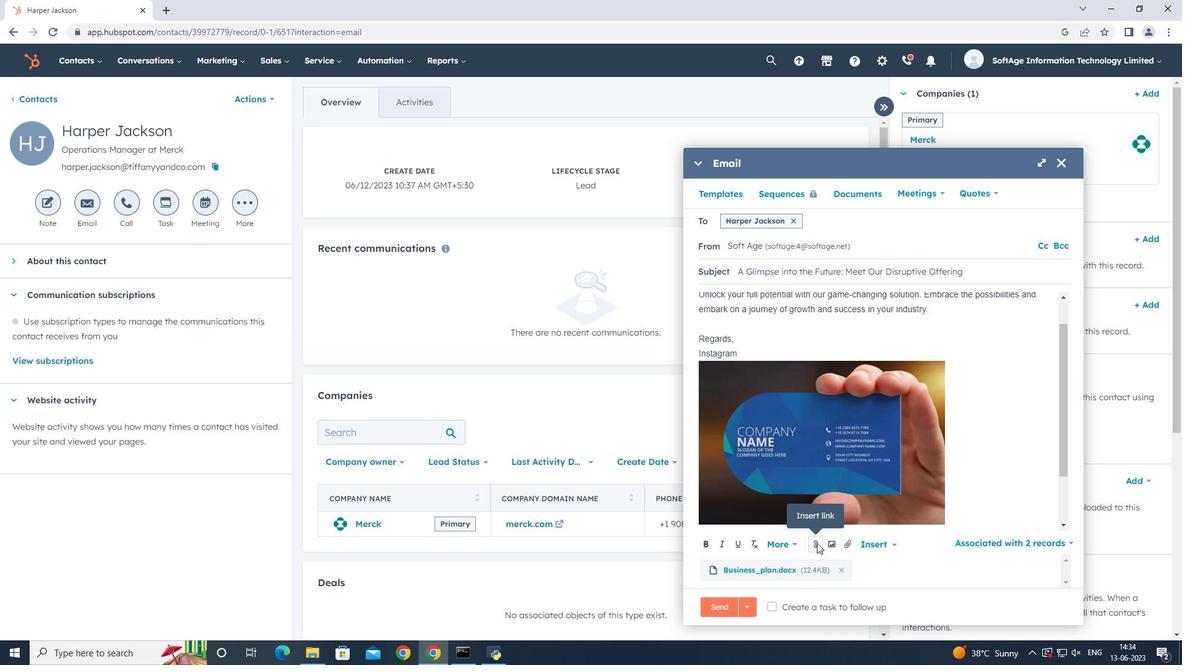
Action: Key pressed www.instagram.com
Screenshot: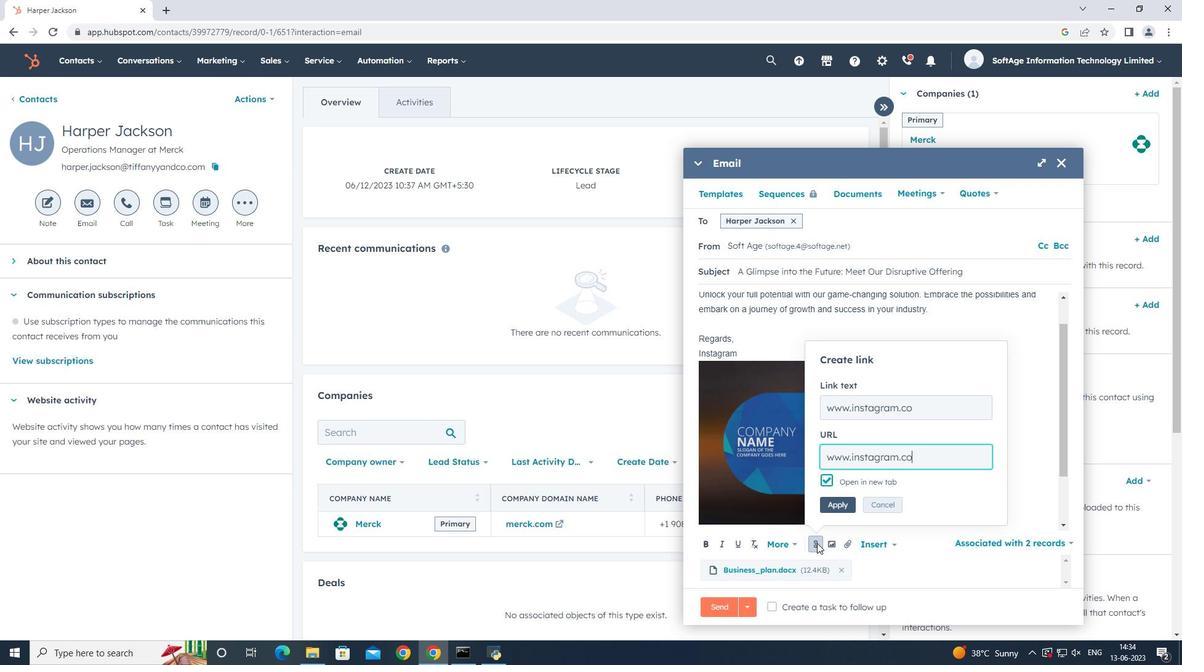 
Action: Mouse moved to (838, 503)
Screenshot: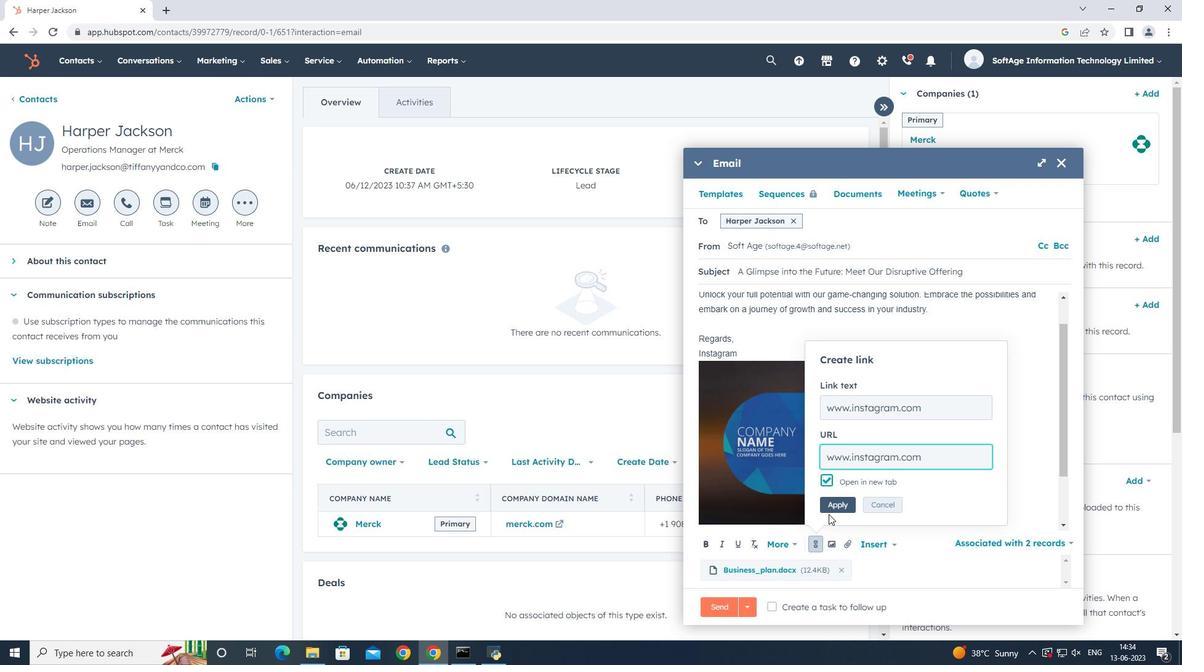 
Action: Mouse pressed left at (838, 503)
Screenshot: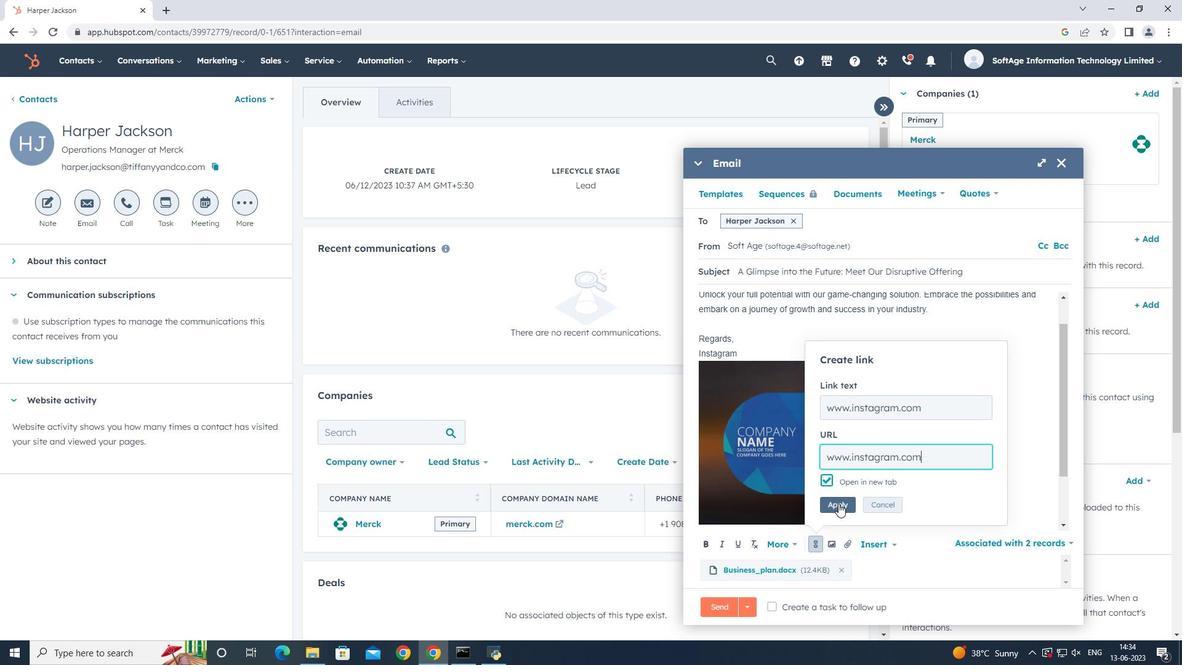 
Action: Mouse moved to (781, 603)
Screenshot: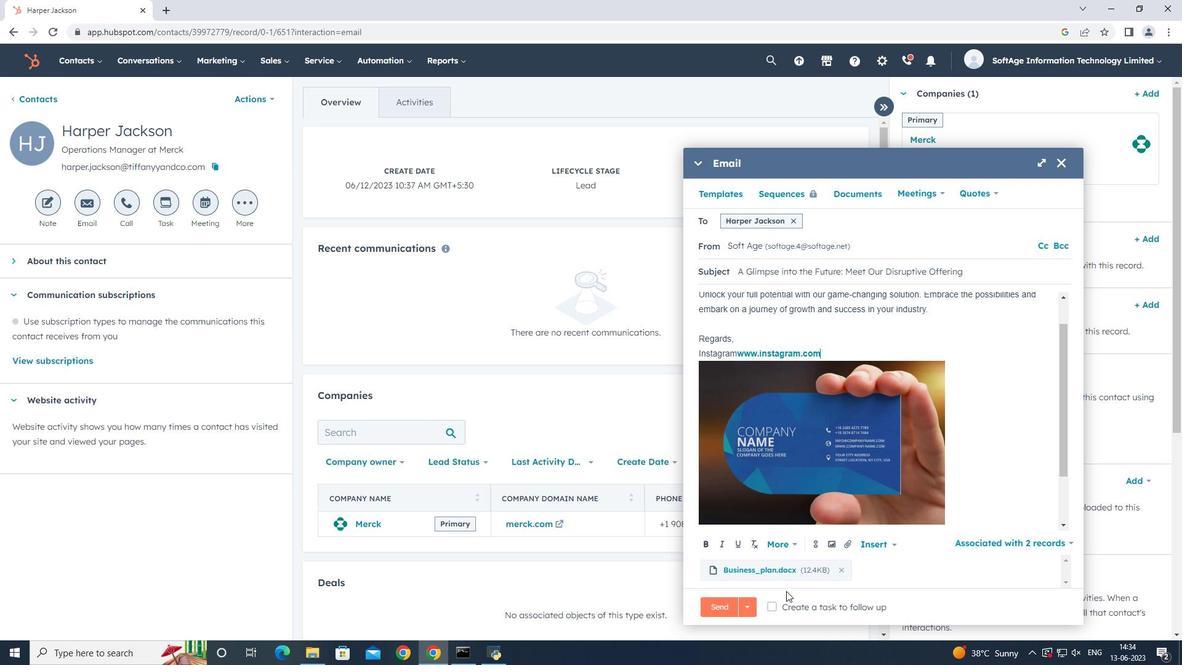 
Action: Mouse pressed left at (781, 603)
Screenshot: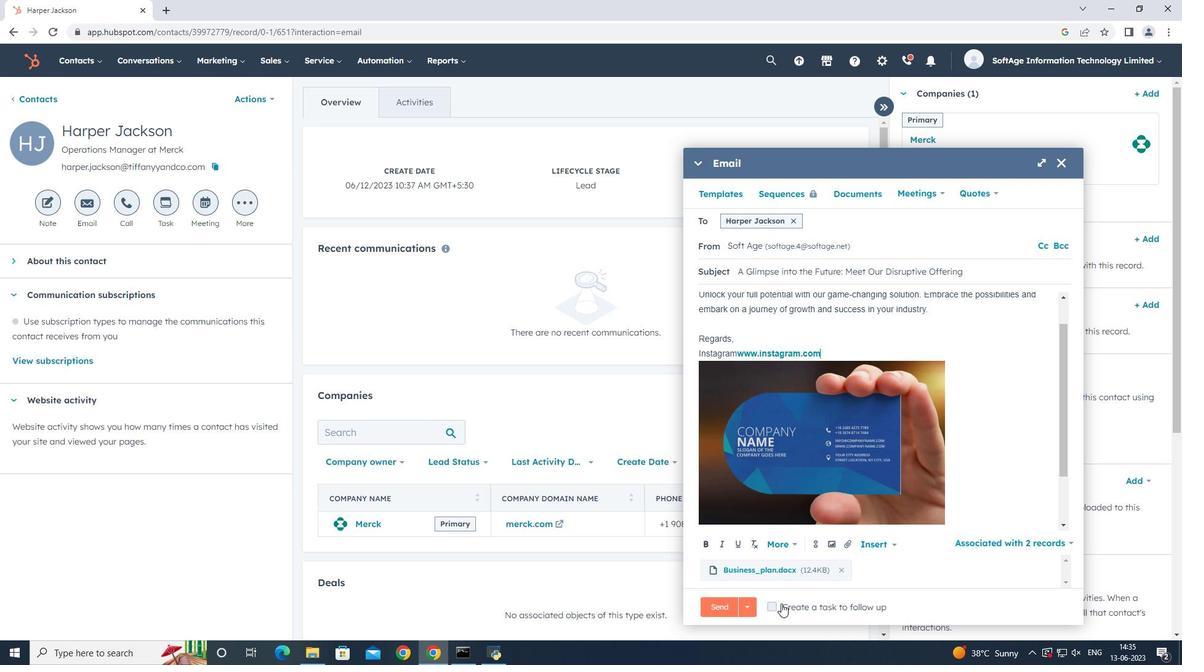
Action: Mouse moved to (973, 612)
Screenshot: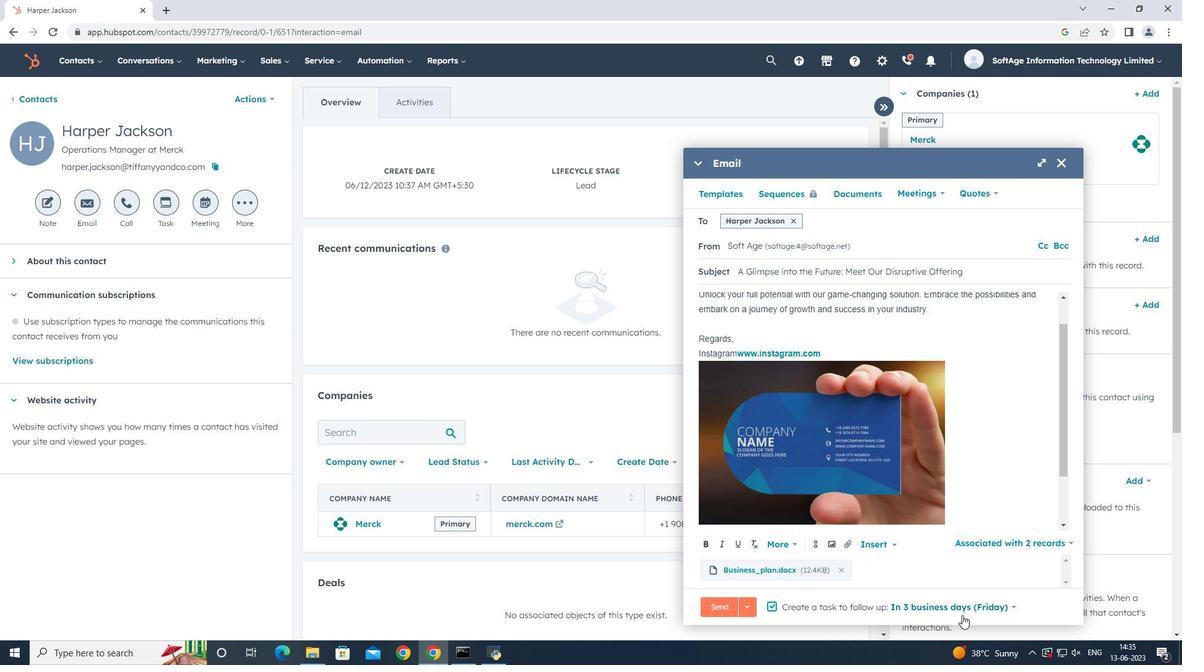 
Action: Mouse pressed left at (973, 612)
Screenshot: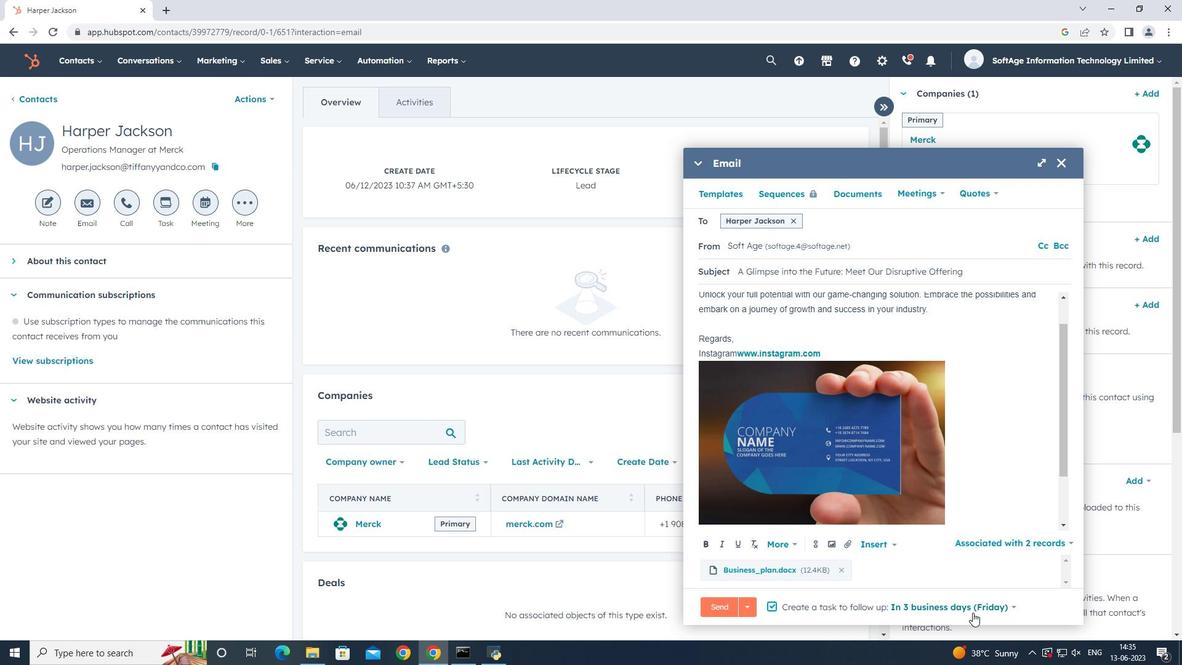 
Action: Mouse moved to (974, 556)
Screenshot: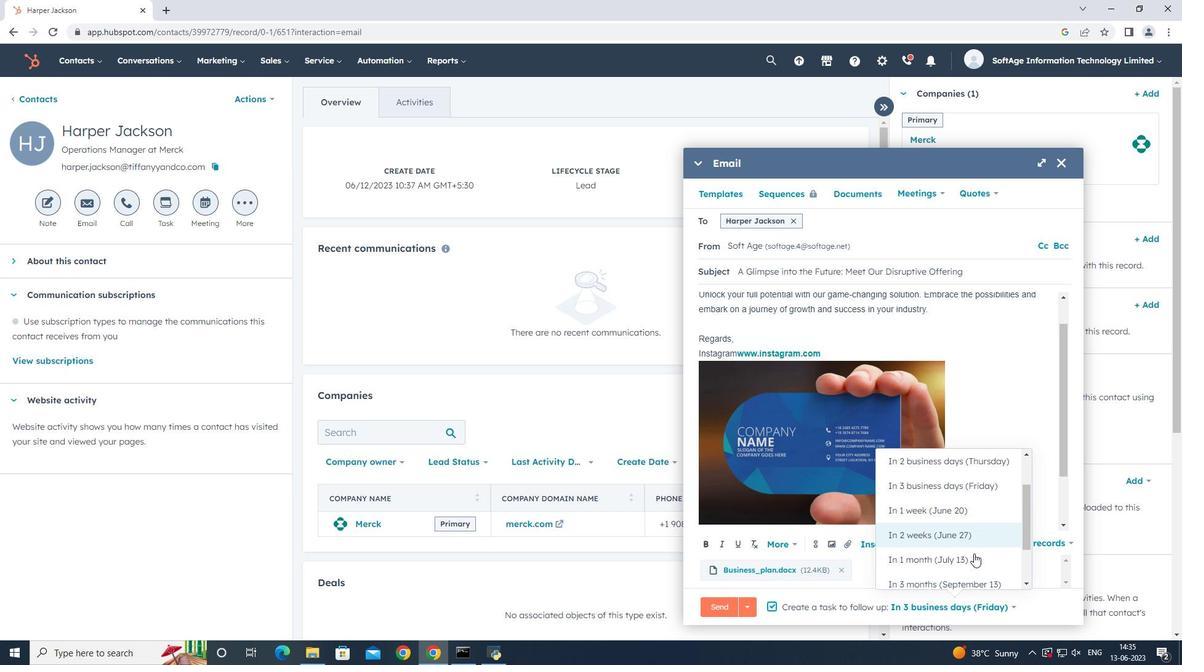 
Action: Mouse pressed left at (974, 556)
Screenshot: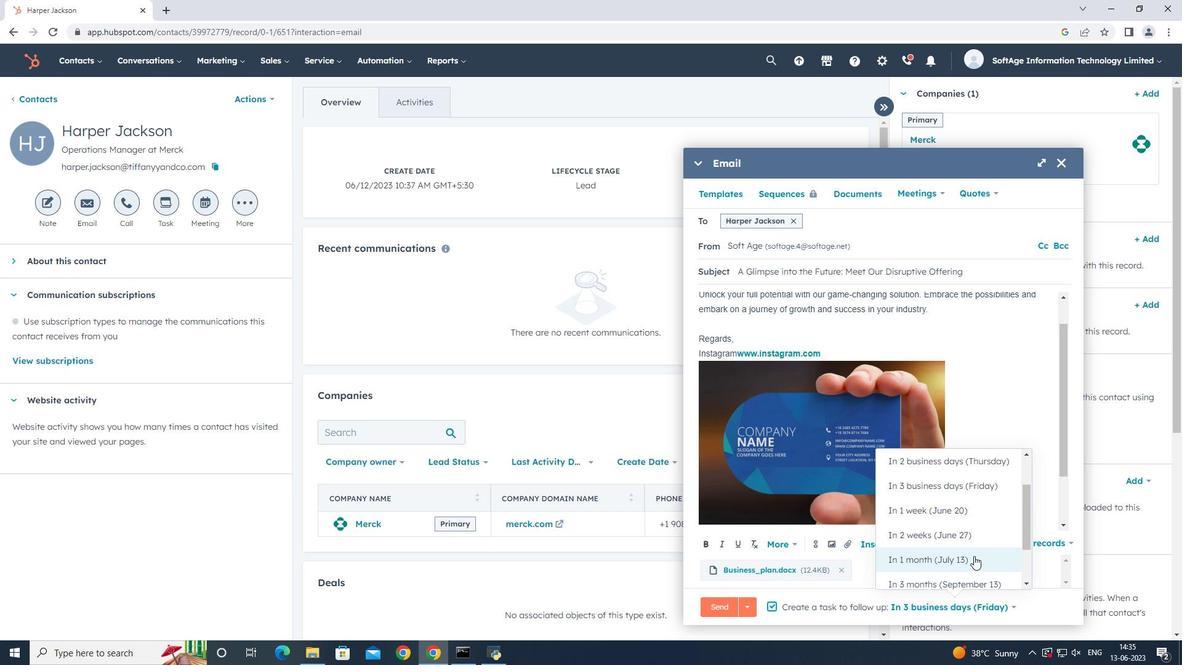 
Action: Mouse moved to (725, 608)
Screenshot: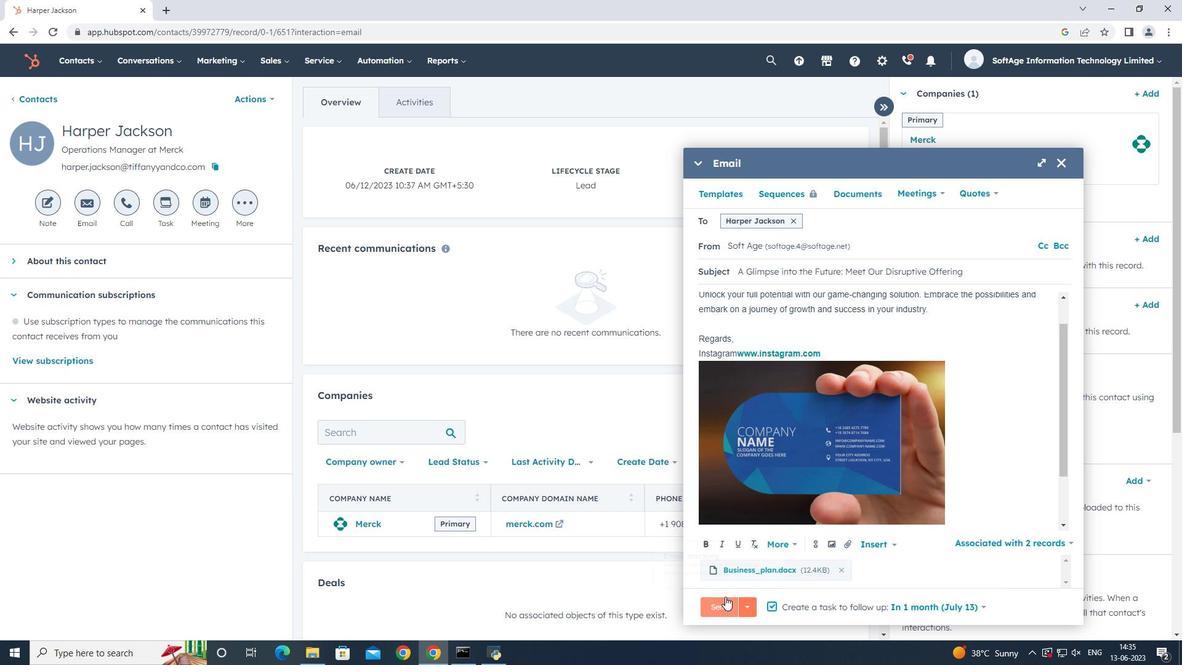 
Action: Mouse pressed left at (725, 608)
Screenshot: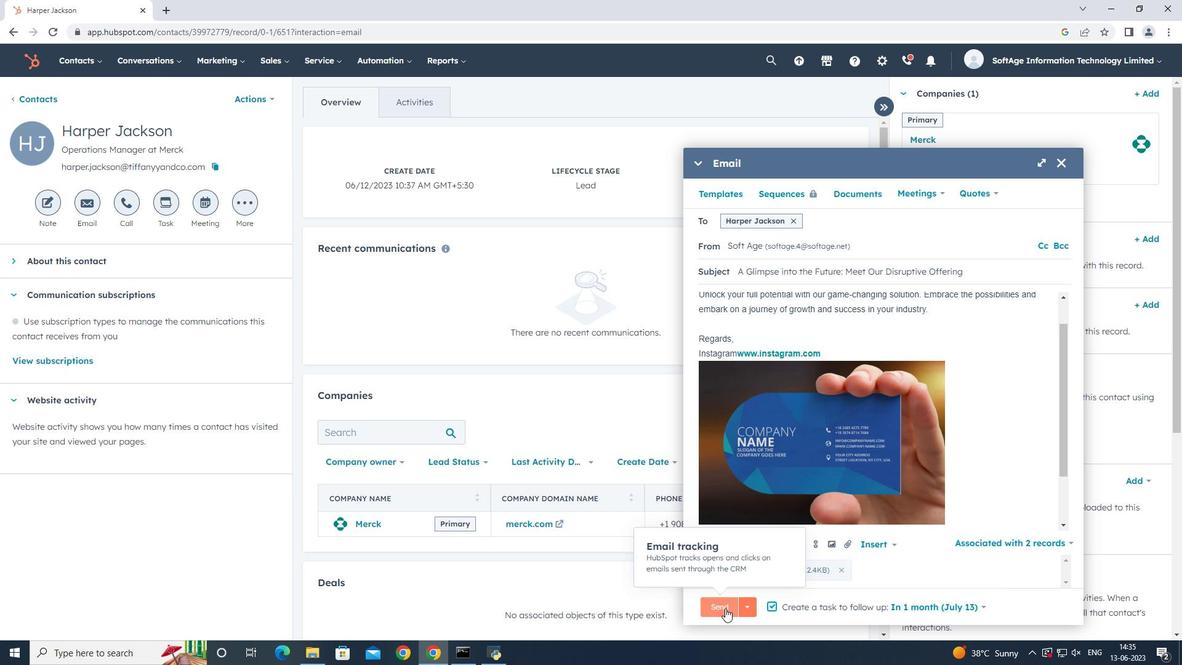 
Action: Mouse moved to (545, 458)
Screenshot: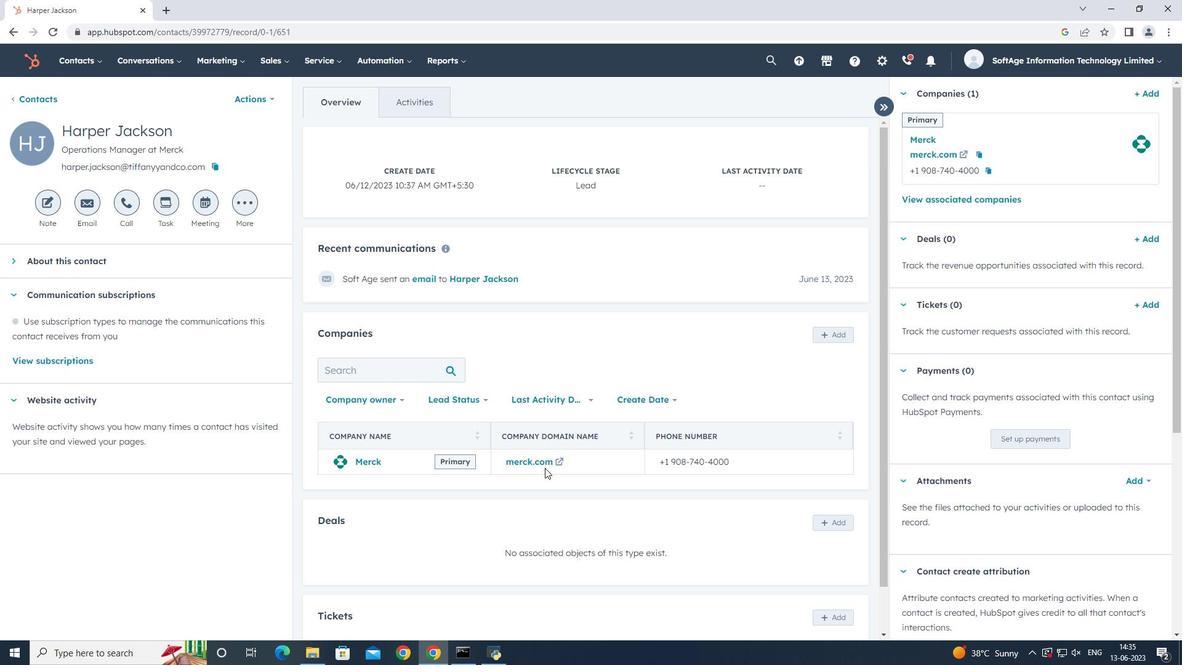 
